 Task: Put "Image B" in On a-Race in Action Trailer
Action: Mouse pressed left at (331, 387)
Screenshot: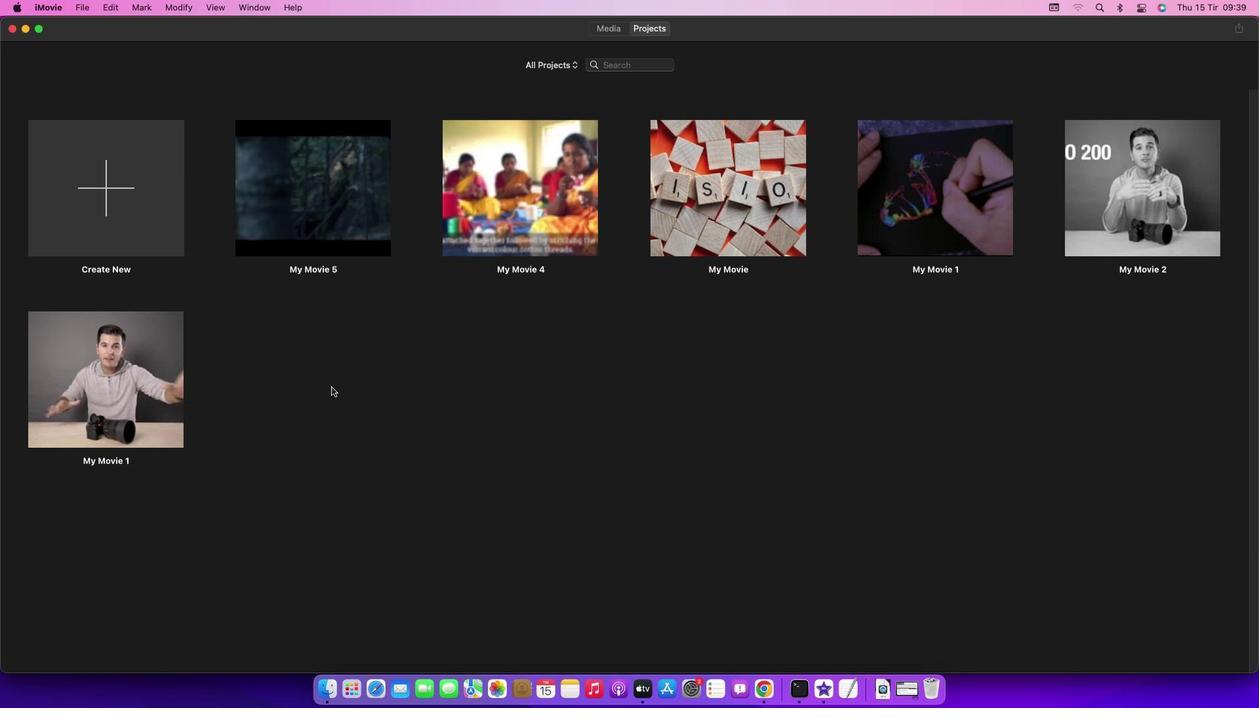 
Action: Mouse moved to (81, 5)
Screenshot: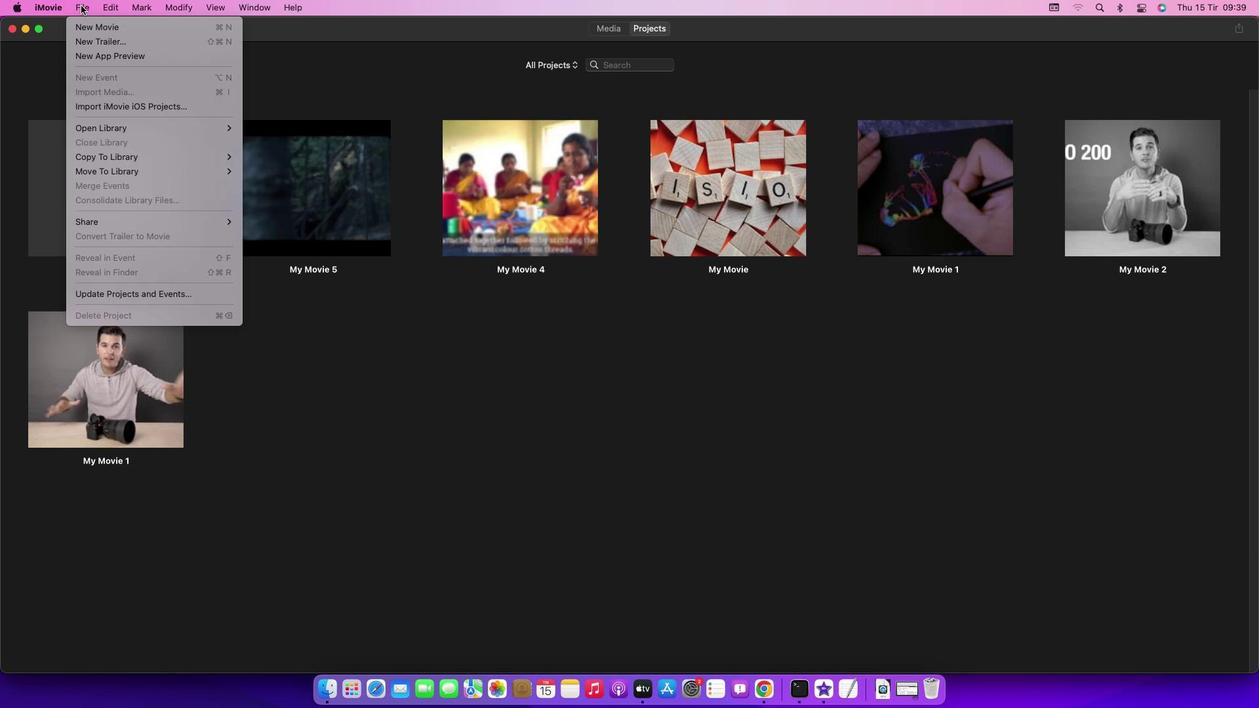 
Action: Mouse pressed left at (81, 5)
Screenshot: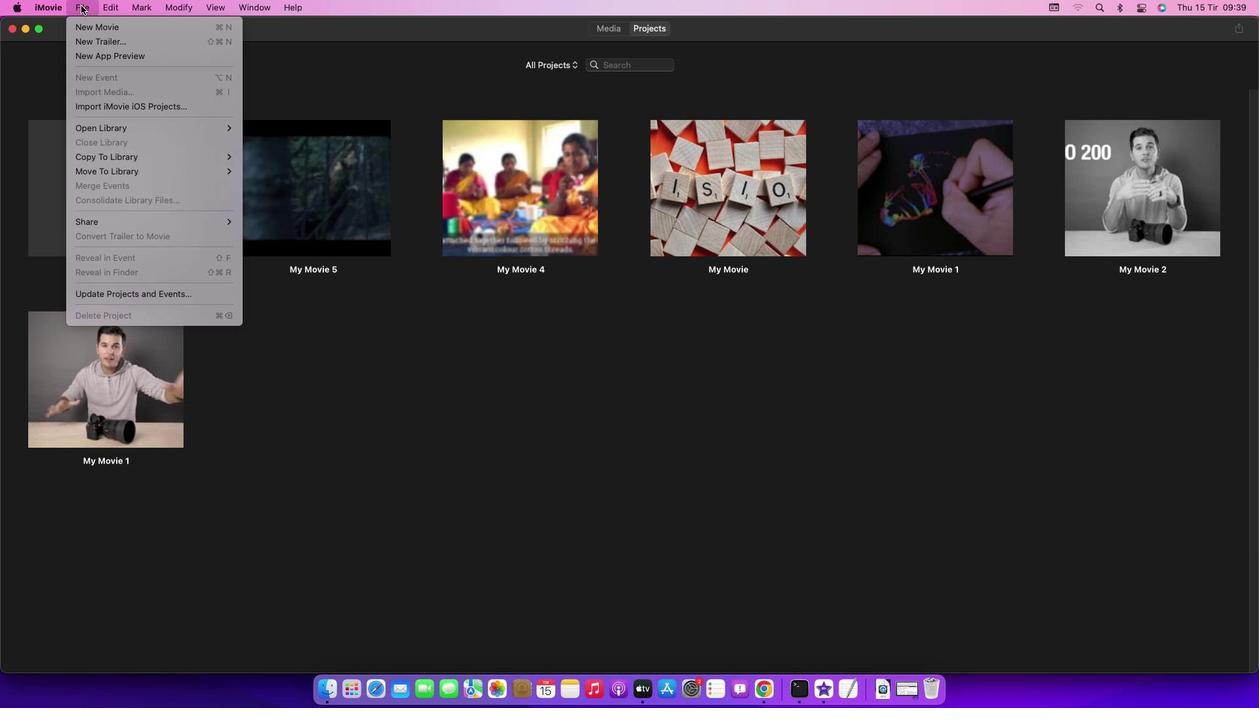 
Action: Mouse moved to (96, 45)
Screenshot: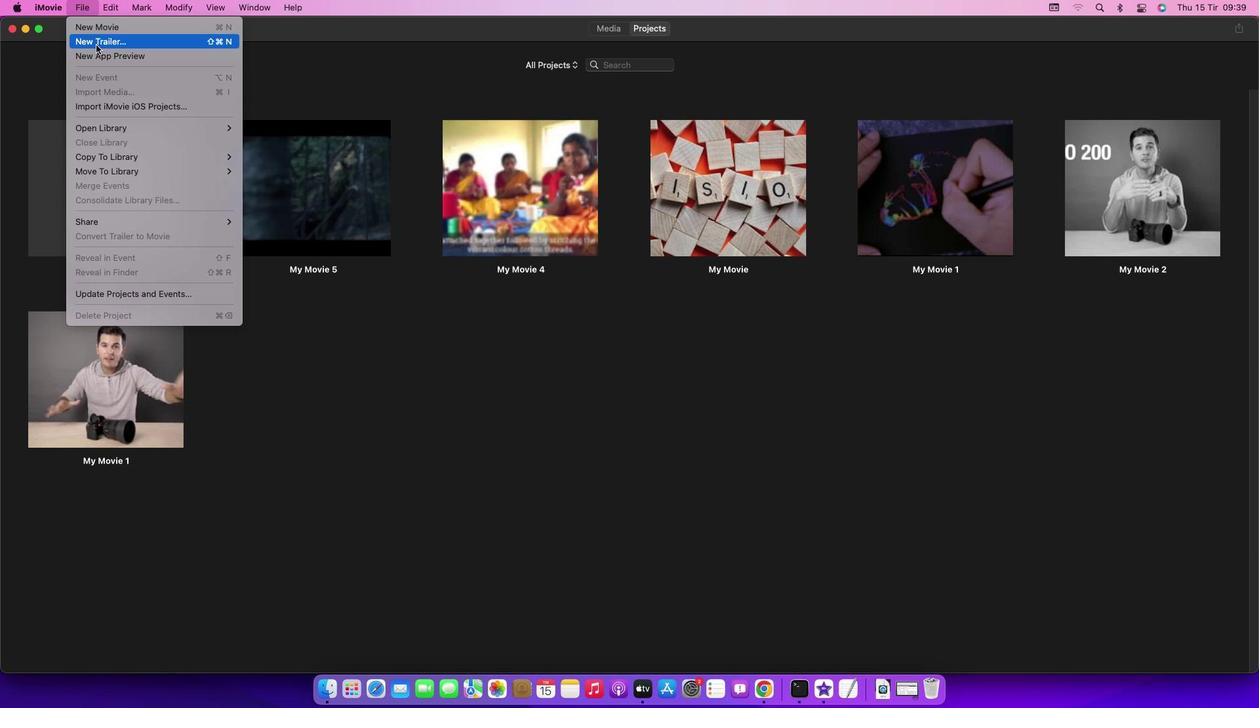 
Action: Mouse pressed left at (96, 45)
Screenshot: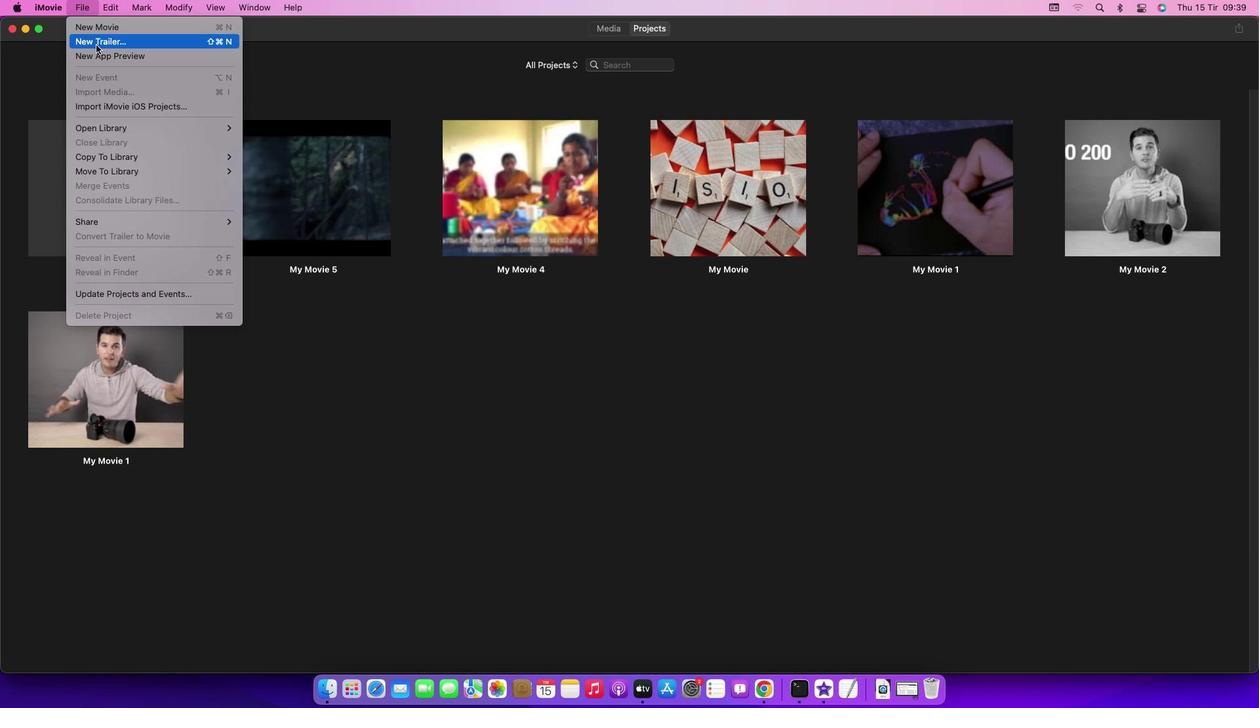 
Action: Mouse moved to (758, 373)
Screenshot: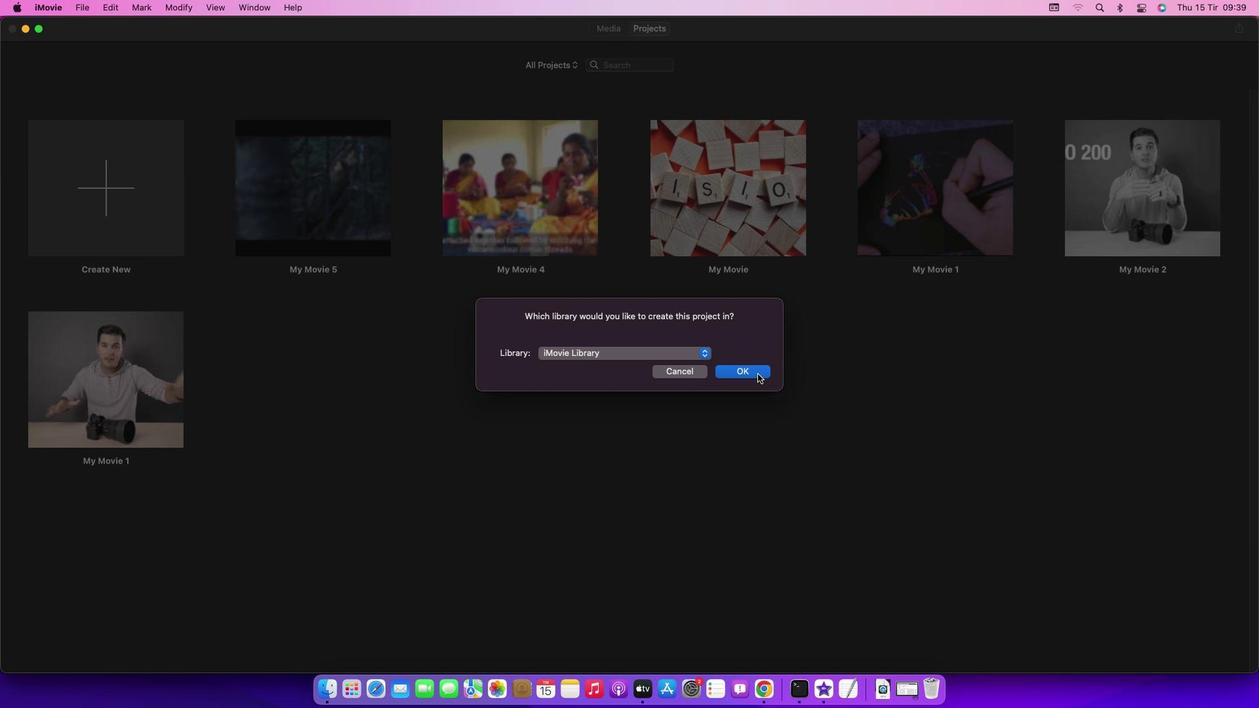 
Action: Mouse pressed left at (758, 373)
Screenshot: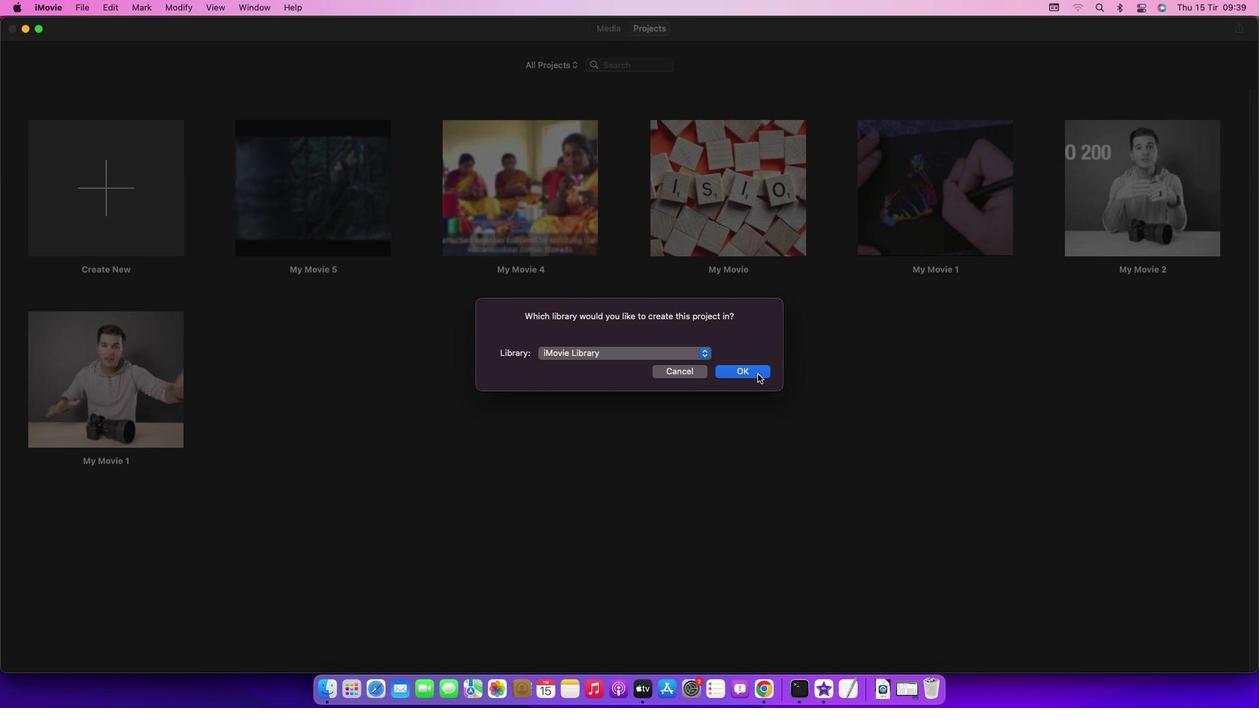 
Action: Mouse moved to (426, 279)
Screenshot: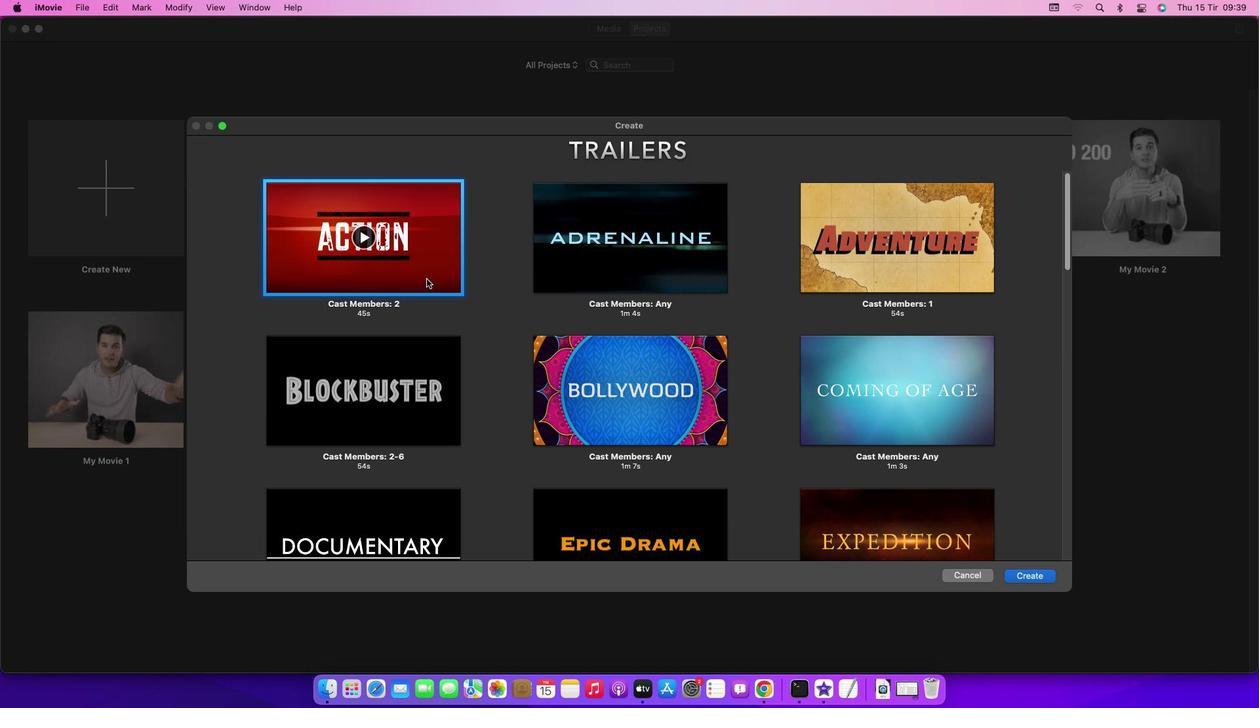 
Action: Mouse pressed left at (426, 279)
Screenshot: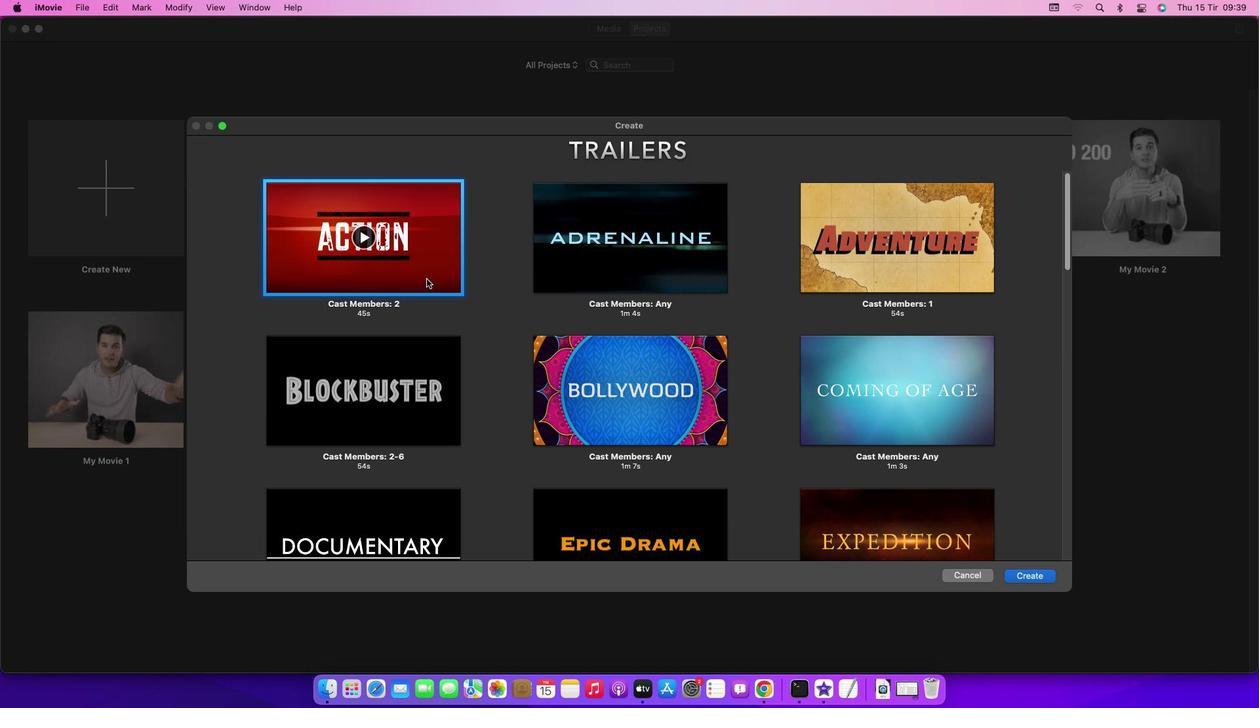 
Action: Mouse moved to (1036, 581)
Screenshot: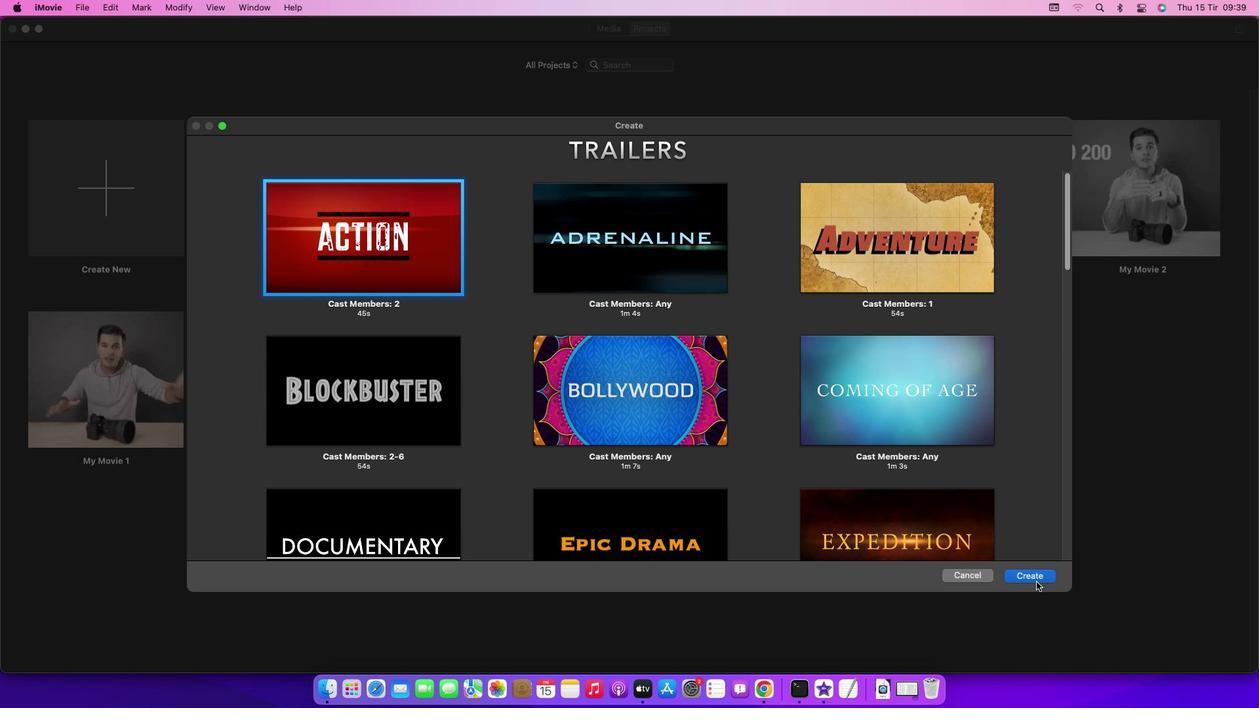 
Action: Mouse pressed left at (1036, 581)
Screenshot: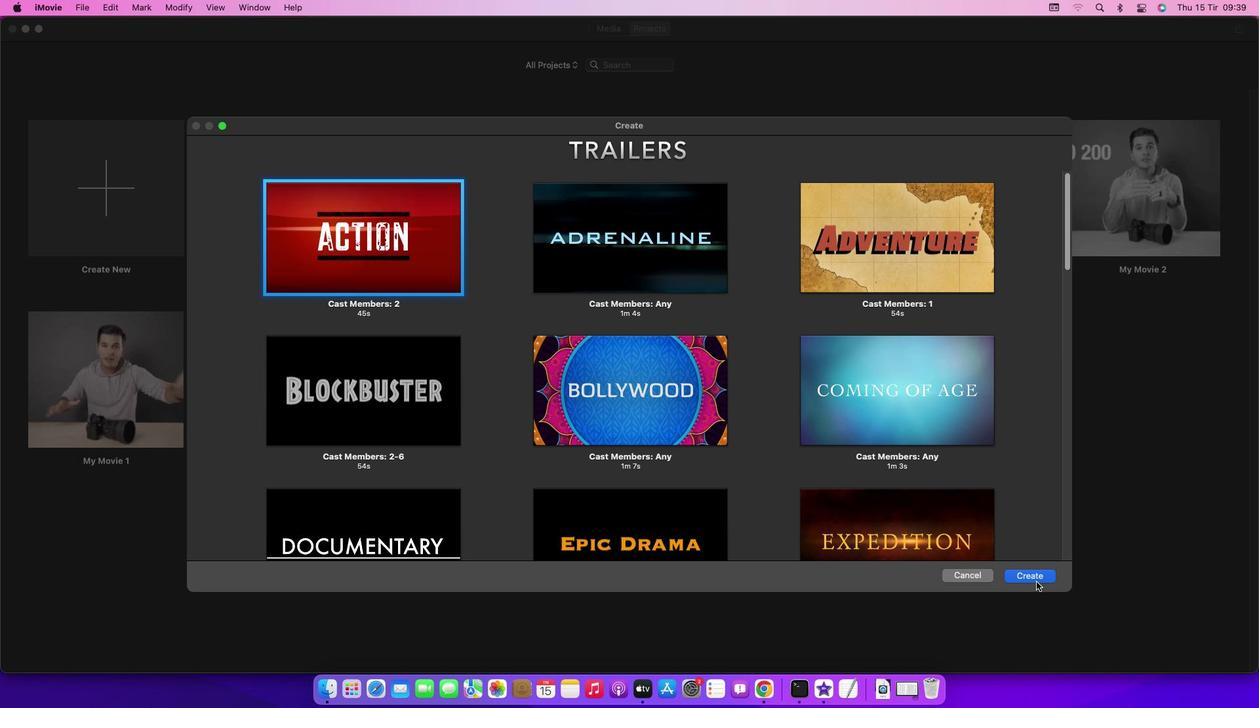 
Action: Mouse moved to (734, 373)
Screenshot: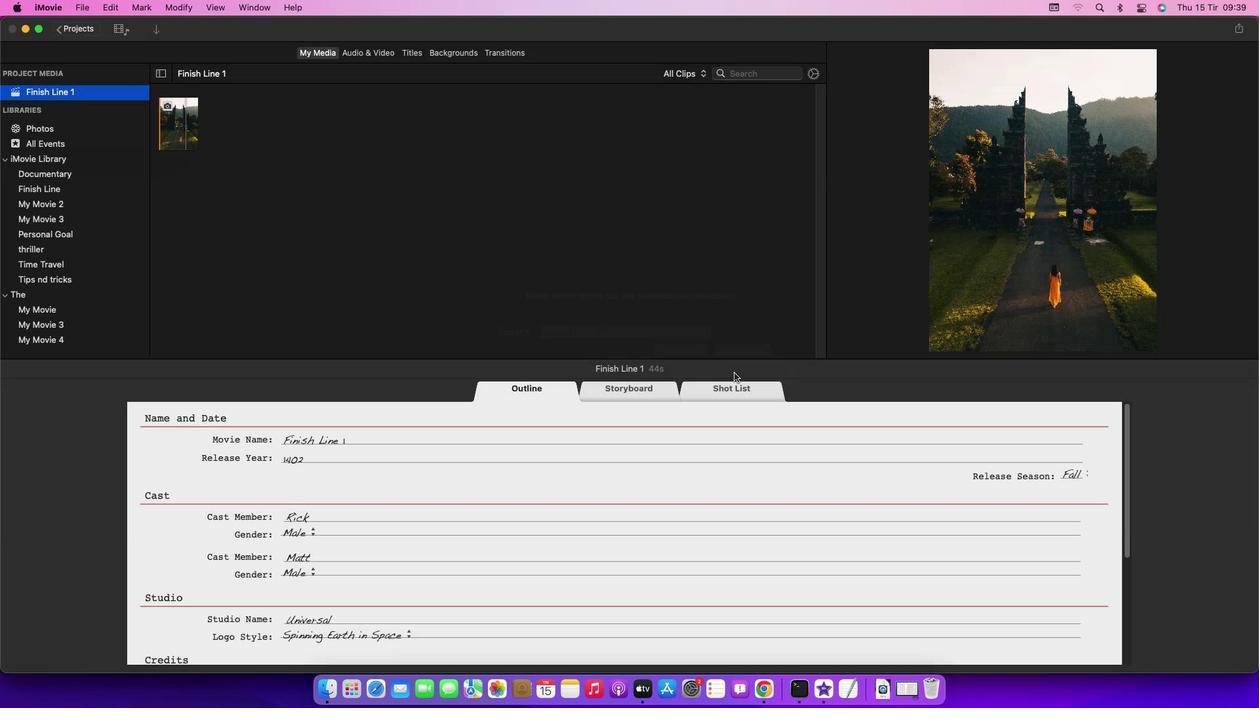 
Action: Mouse pressed left at (734, 373)
Screenshot: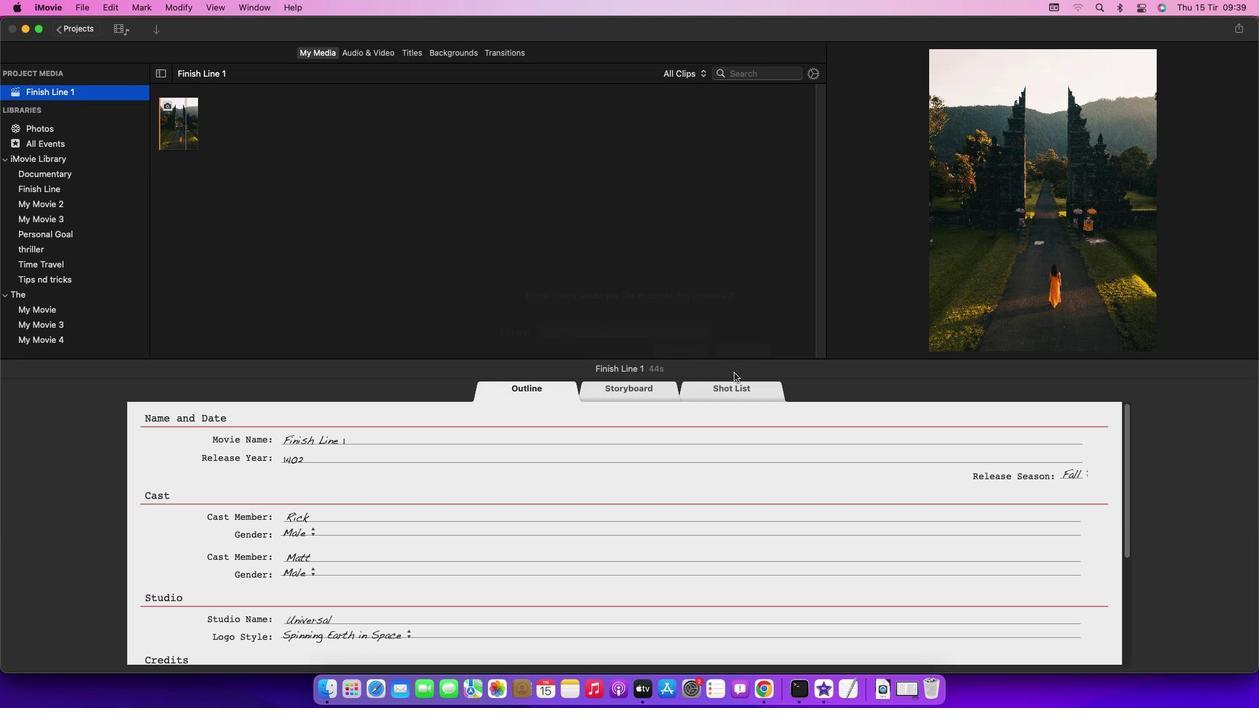 
Action: Mouse moved to (634, 389)
Screenshot: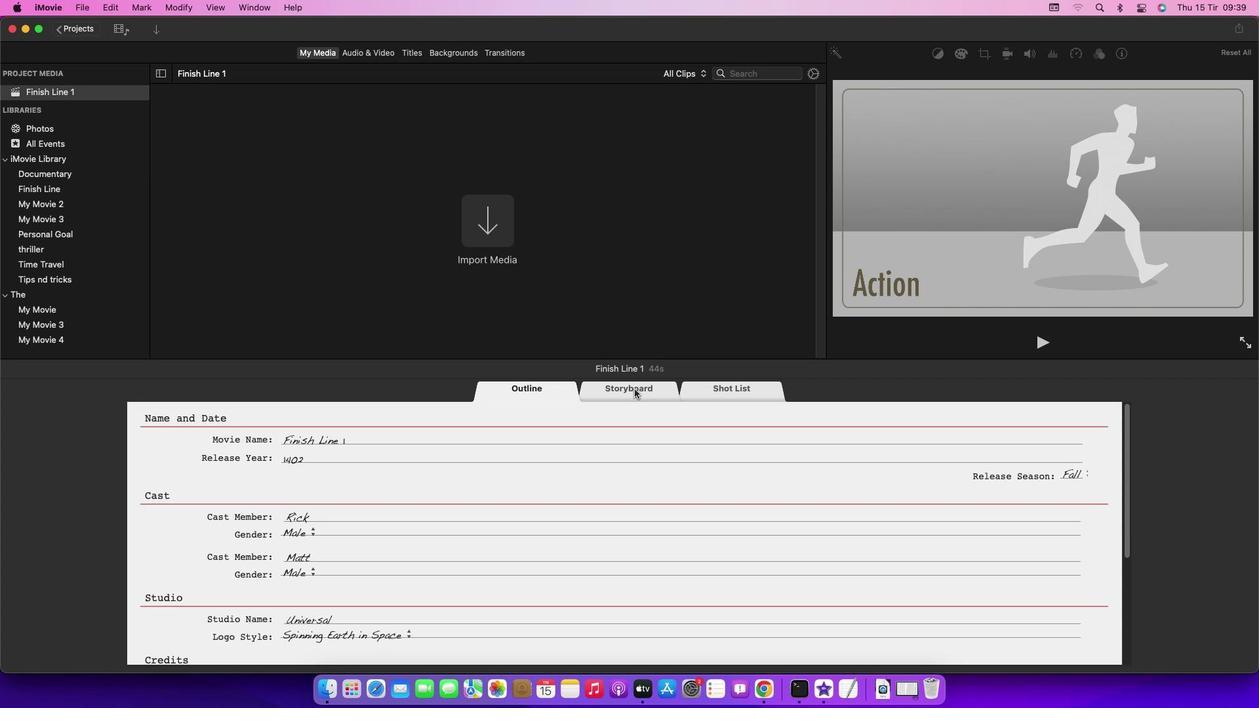 
Action: Mouse pressed left at (634, 389)
Screenshot: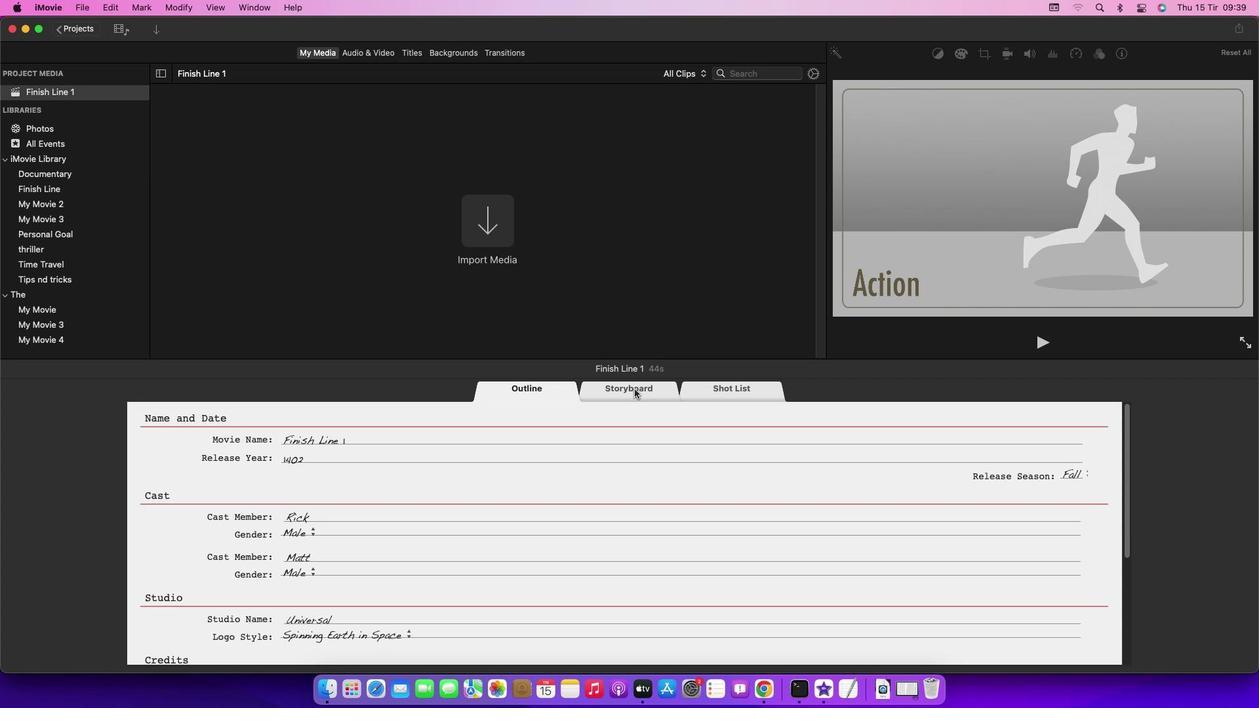 
Action: Mouse moved to (473, 509)
Screenshot: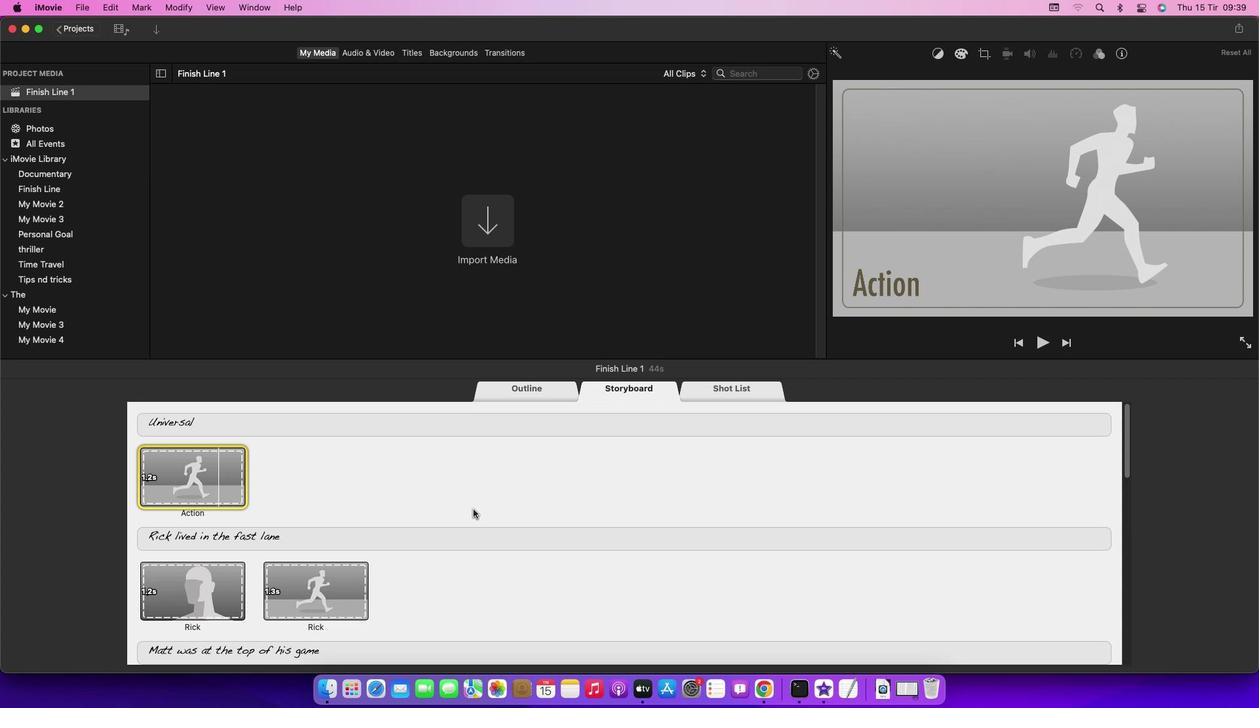 
Action: Mouse scrolled (473, 509) with delta (0, 0)
Screenshot: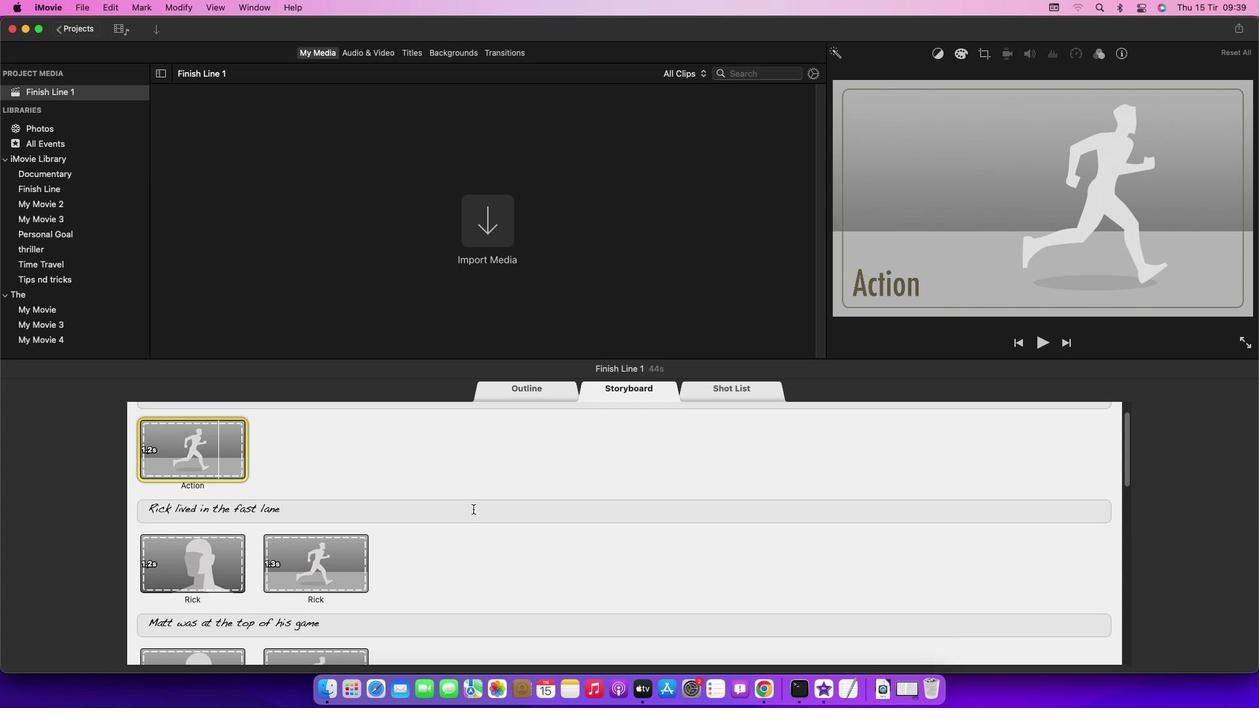 
Action: Mouse scrolled (473, 509) with delta (0, 0)
Screenshot: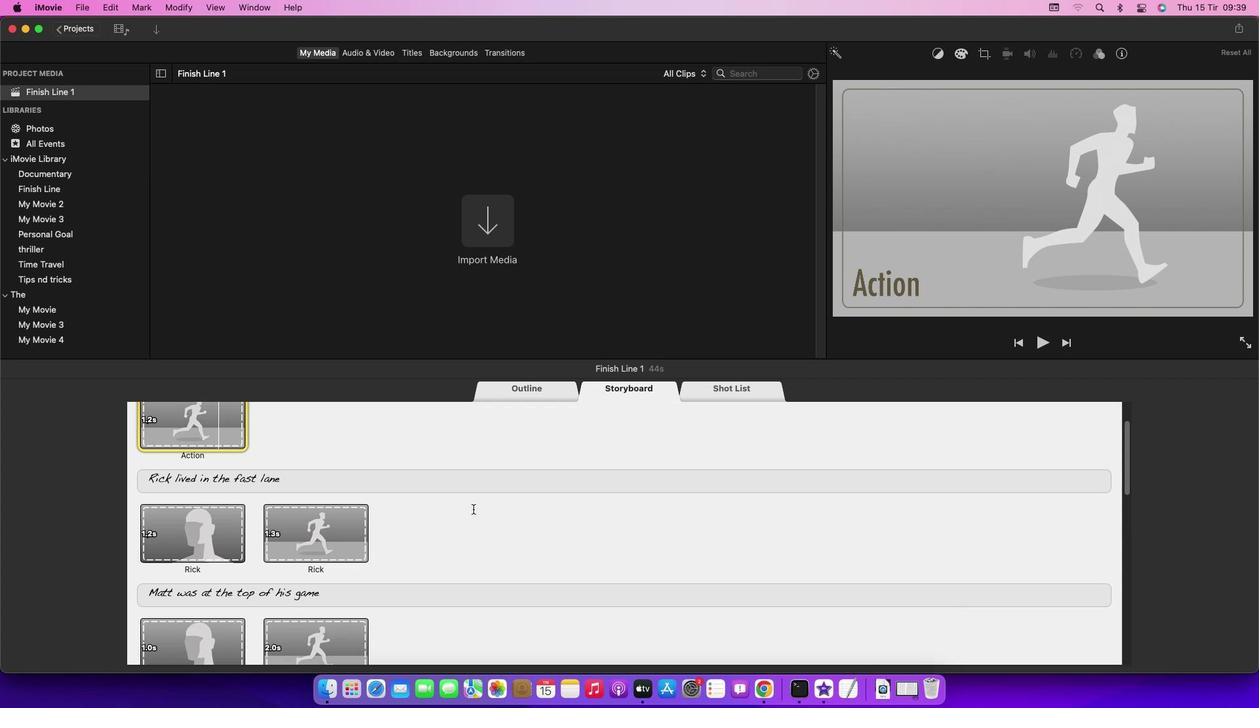 
Action: Mouse scrolled (473, 509) with delta (0, -1)
Screenshot: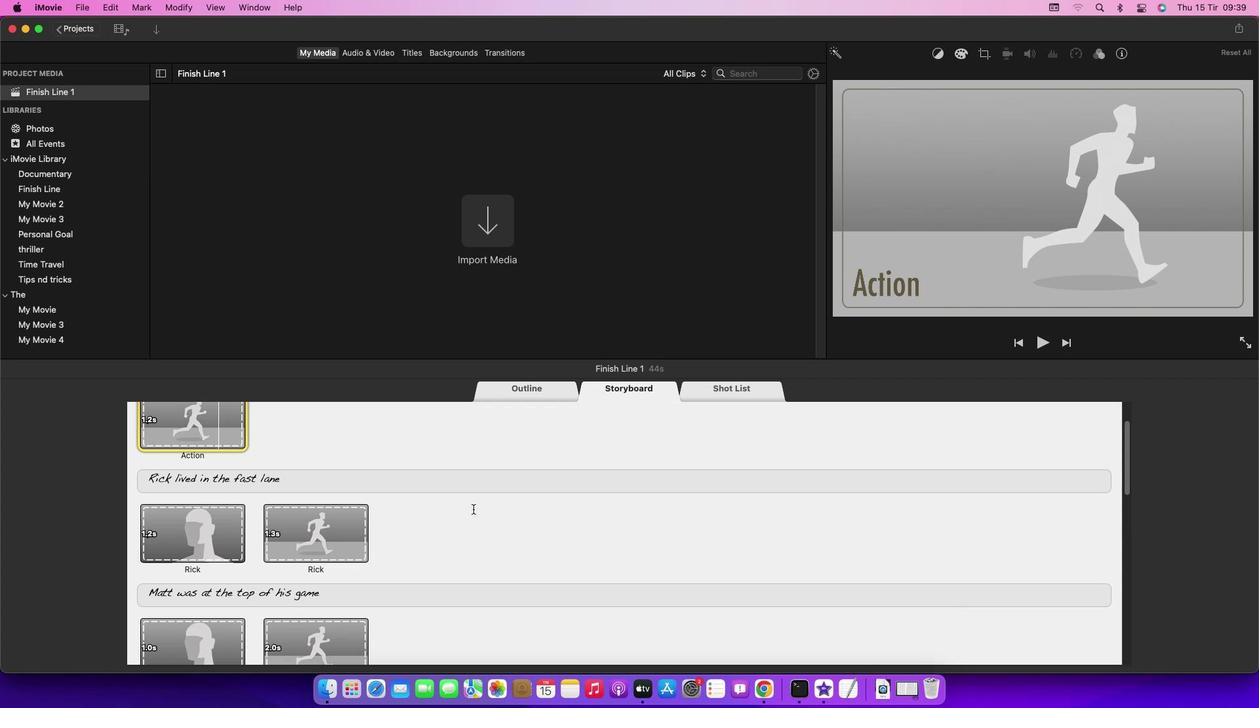 
Action: Mouse scrolled (473, 509) with delta (0, -2)
Screenshot: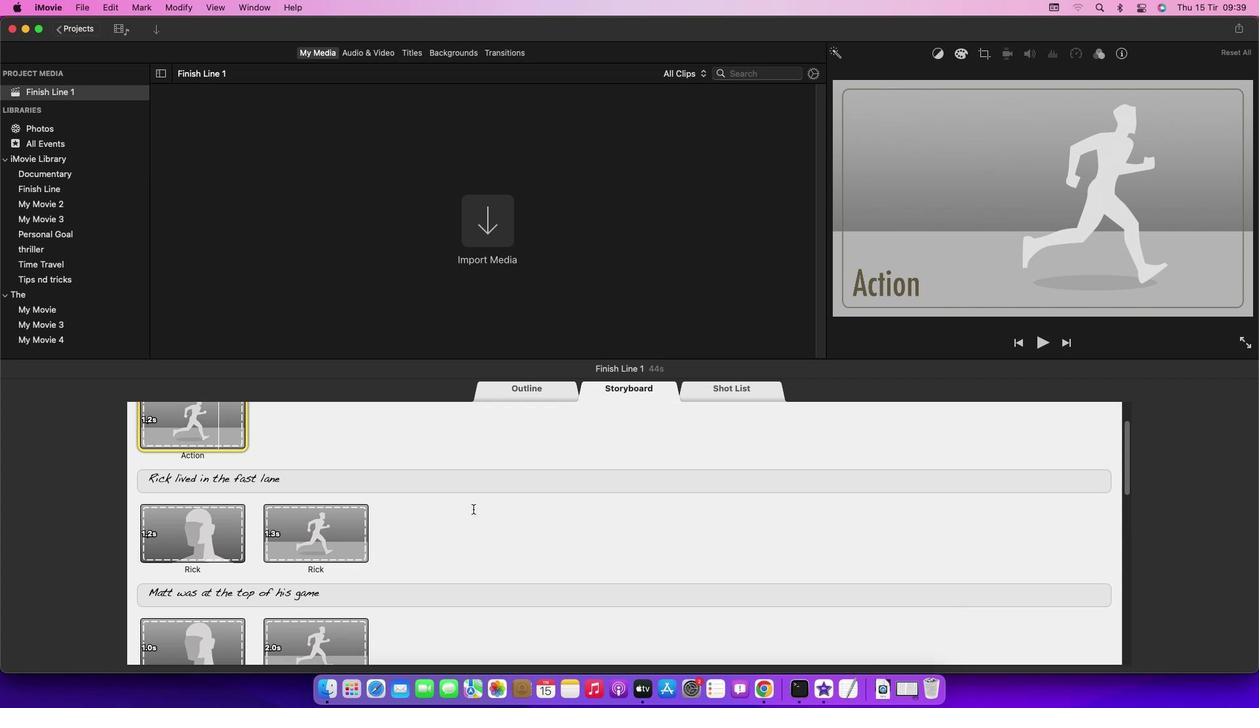 
Action: Mouse scrolled (473, 509) with delta (0, 0)
Screenshot: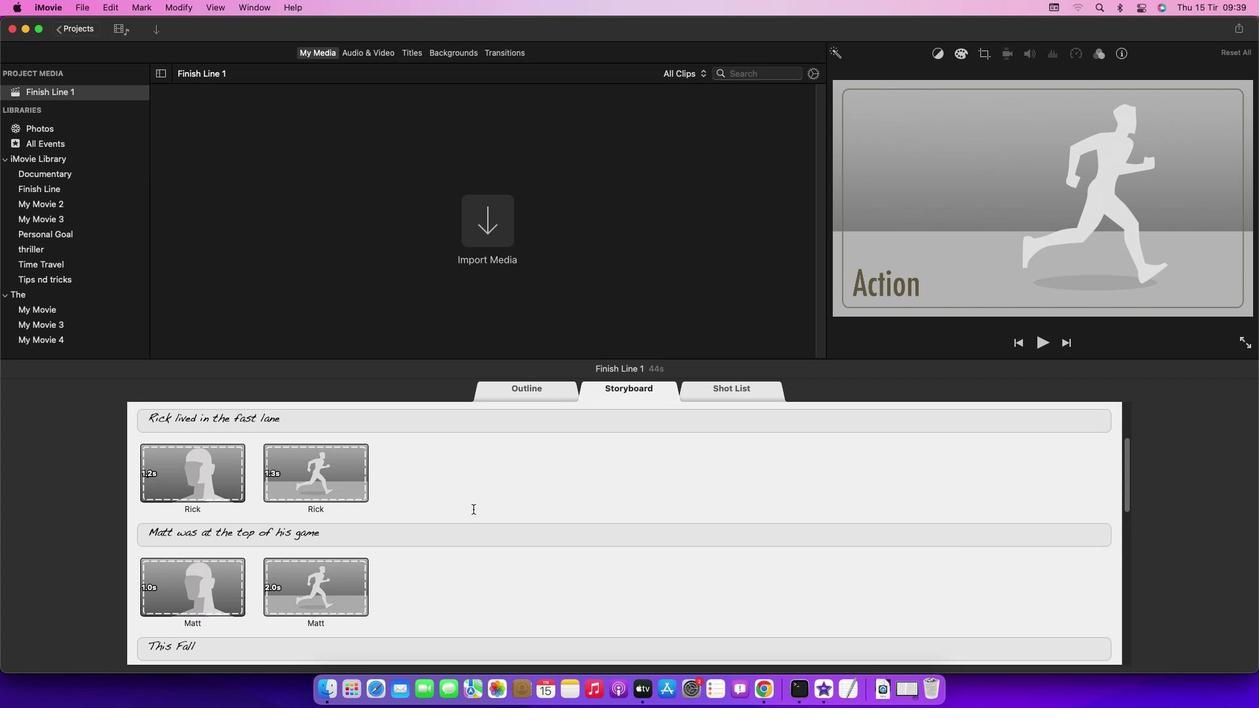 
Action: Mouse scrolled (473, 509) with delta (0, 0)
Screenshot: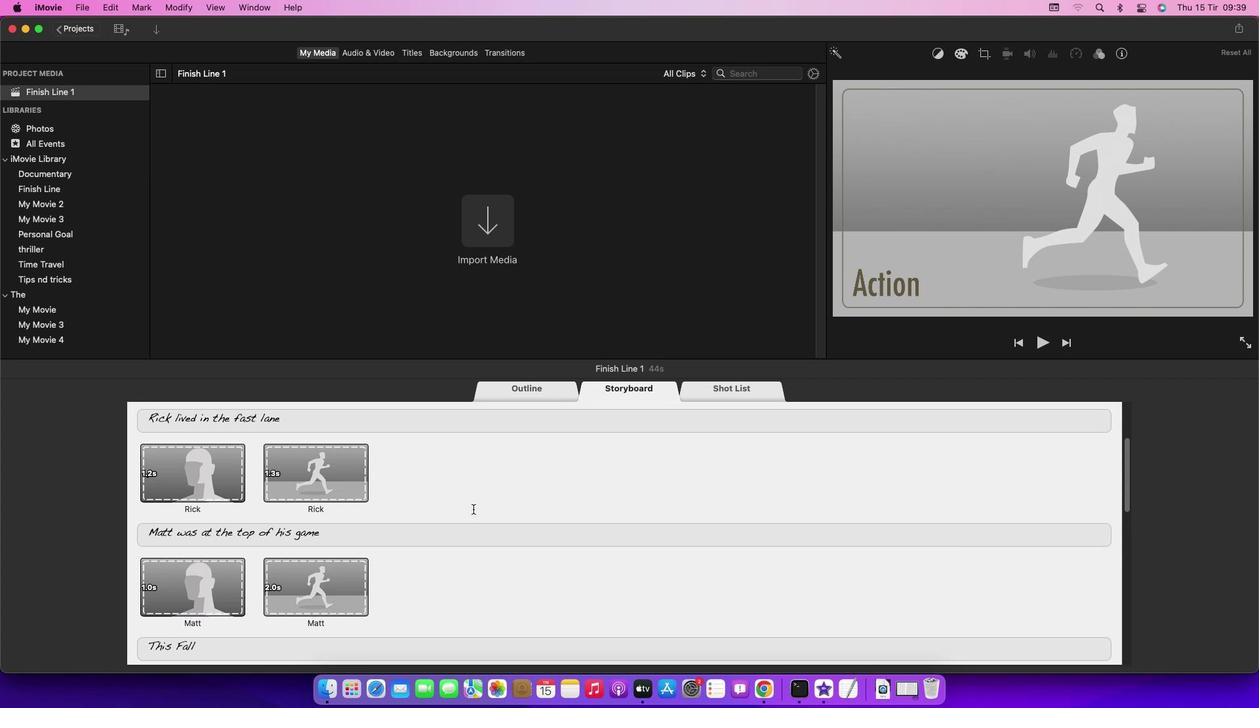 
Action: Mouse scrolled (473, 509) with delta (0, -1)
Screenshot: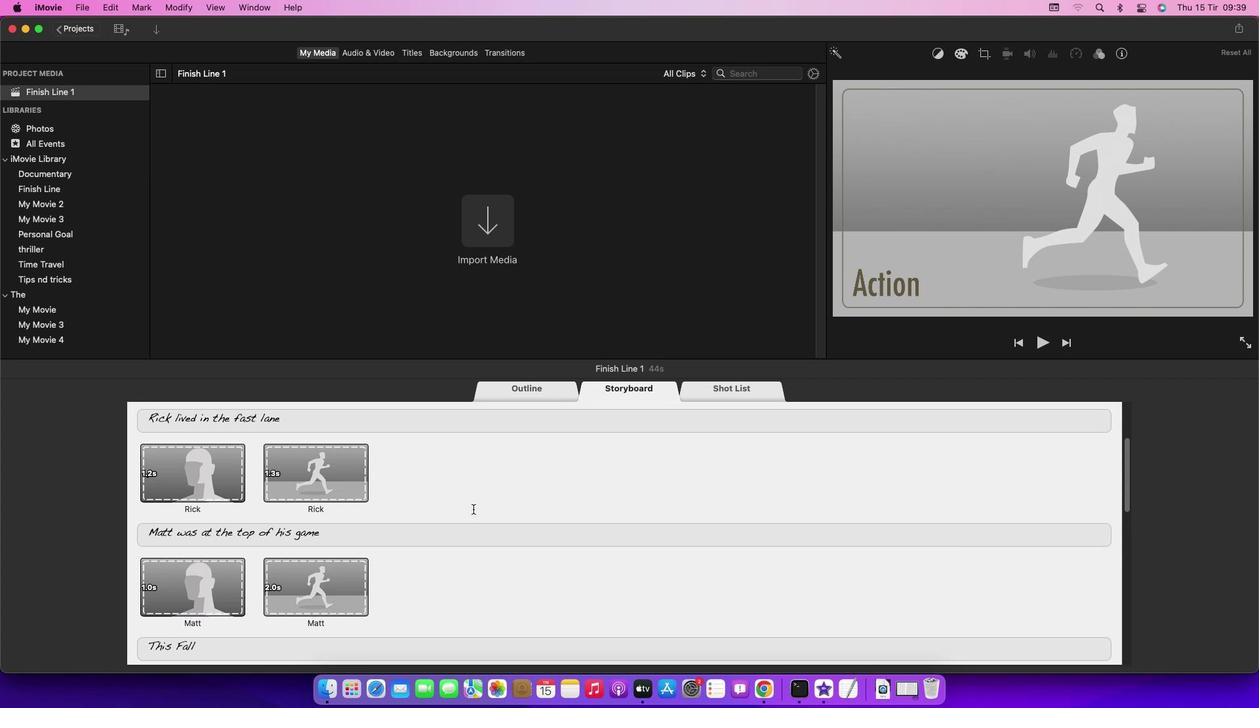 
Action: Mouse scrolled (473, 509) with delta (0, -2)
Screenshot: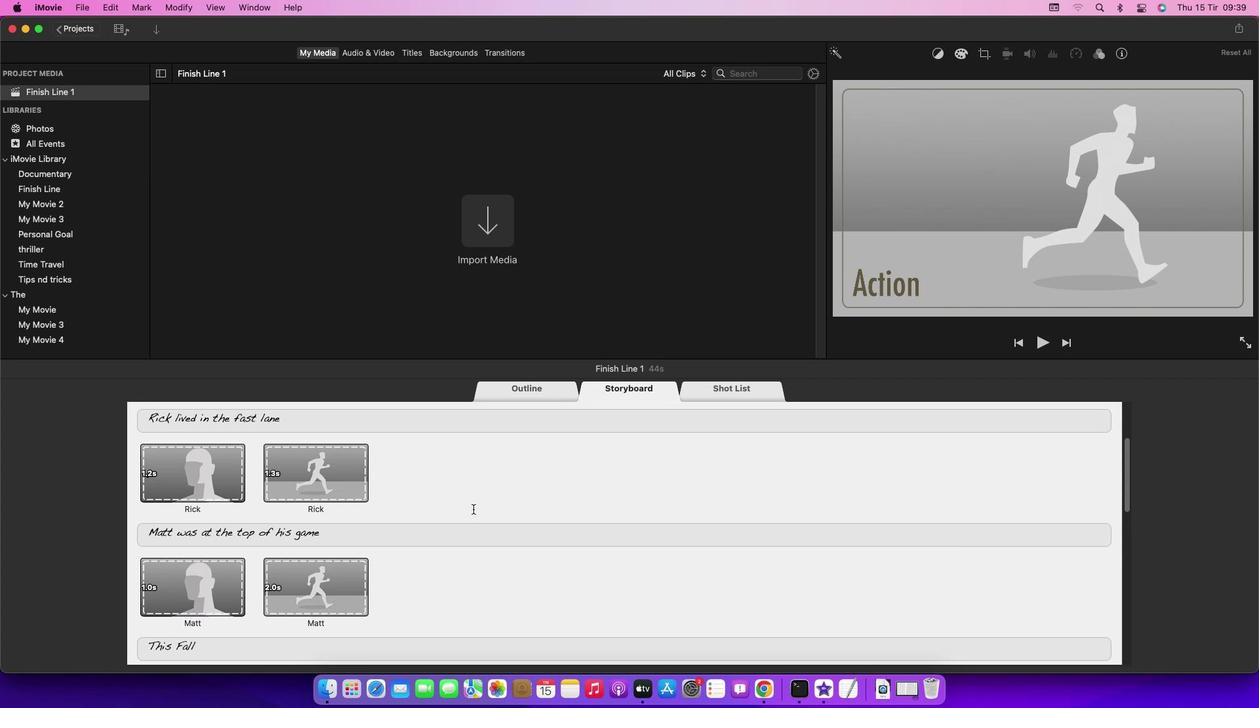 
Action: Mouse scrolled (473, 509) with delta (0, 0)
Screenshot: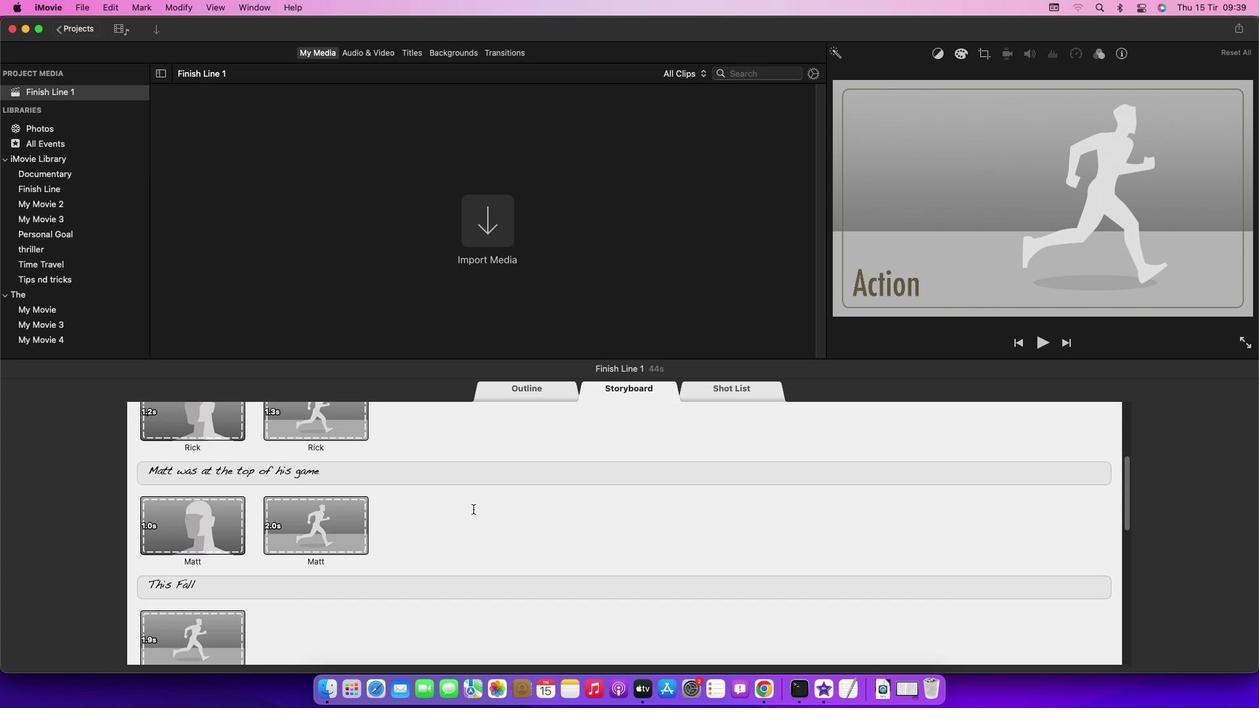 
Action: Mouse scrolled (473, 509) with delta (0, 0)
Screenshot: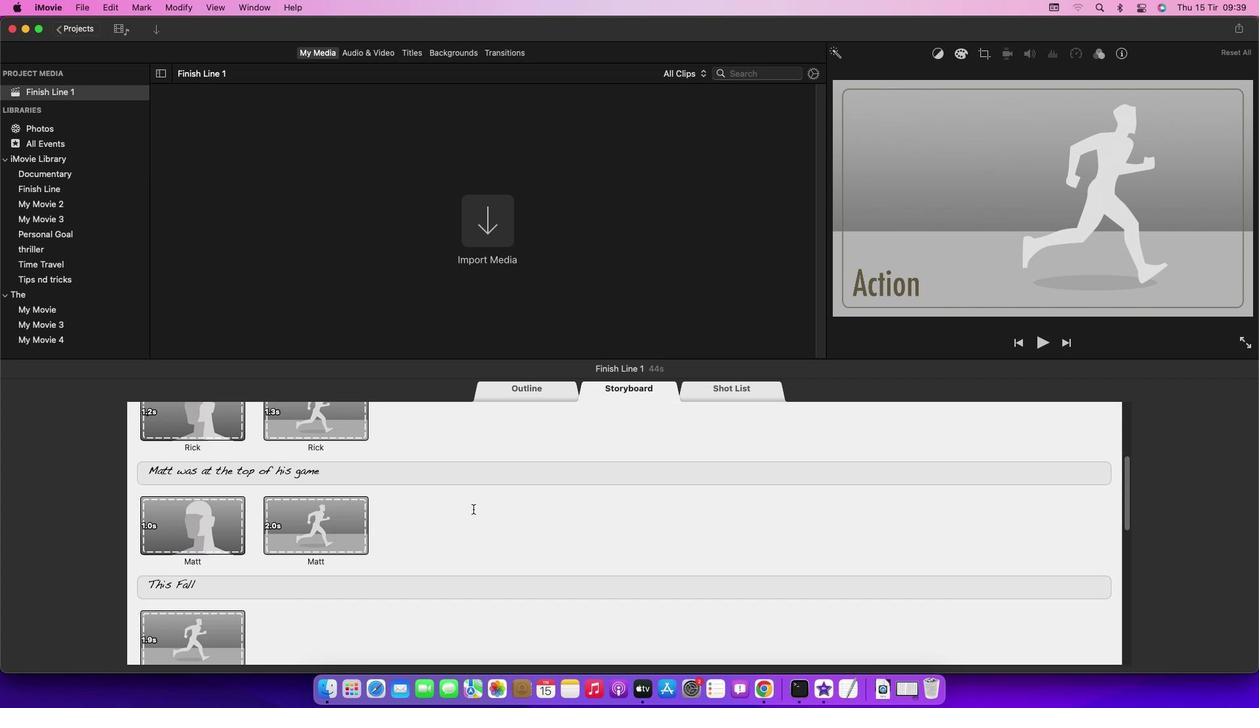
Action: Mouse scrolled (473, 509) with delta (0, -1)
Screenshot: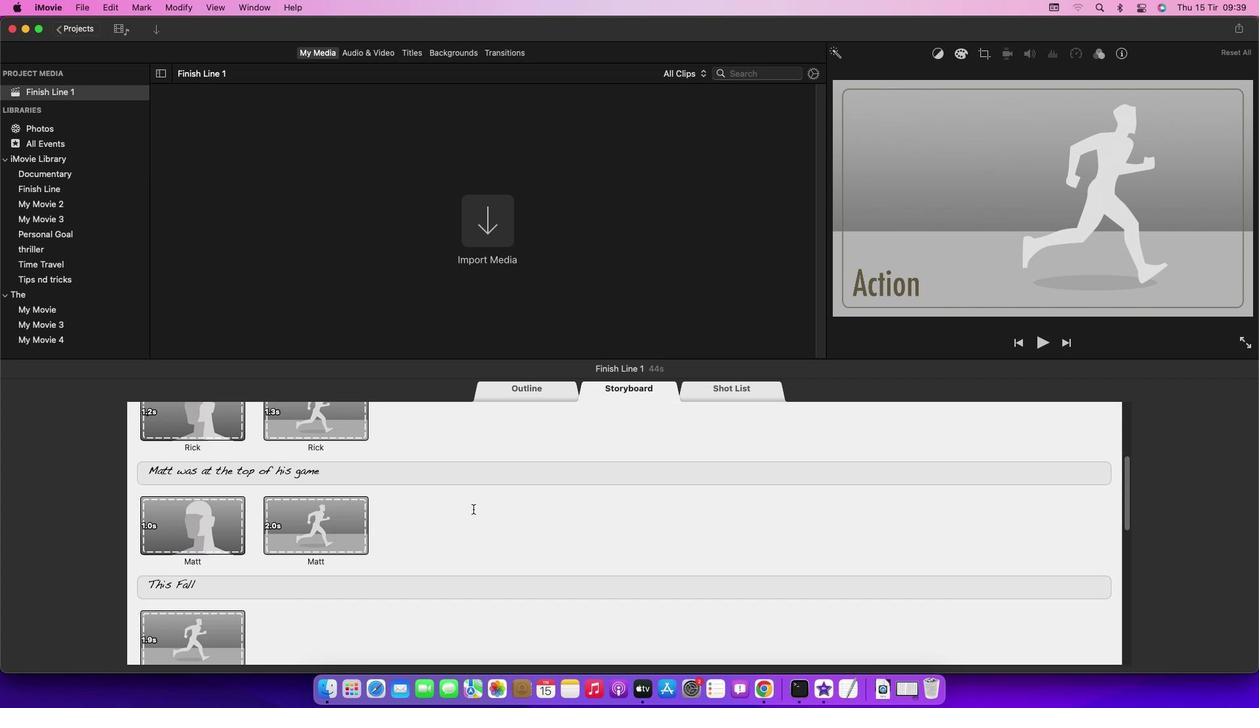 
Action: Mouse scrolled (473, 509) with delta (0, -3)
Screenshot: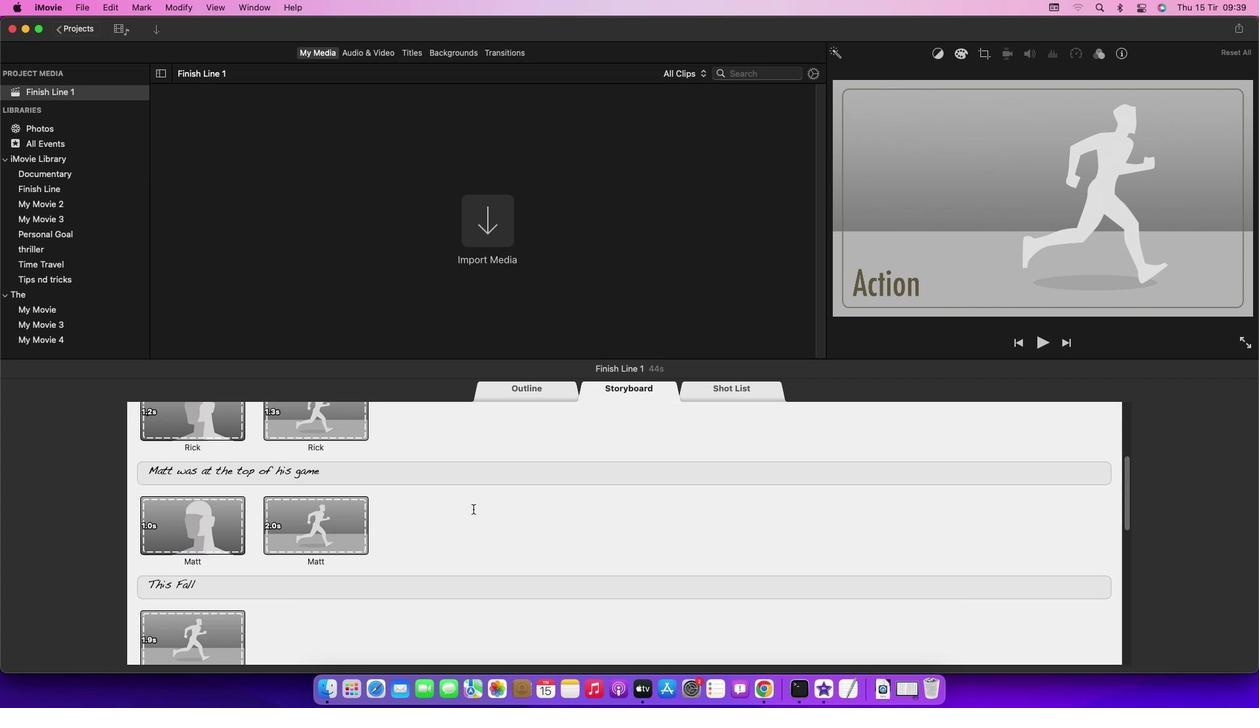 
Action: Mouse scrolled (473, 509) with delta (0, 0)
Screenshot: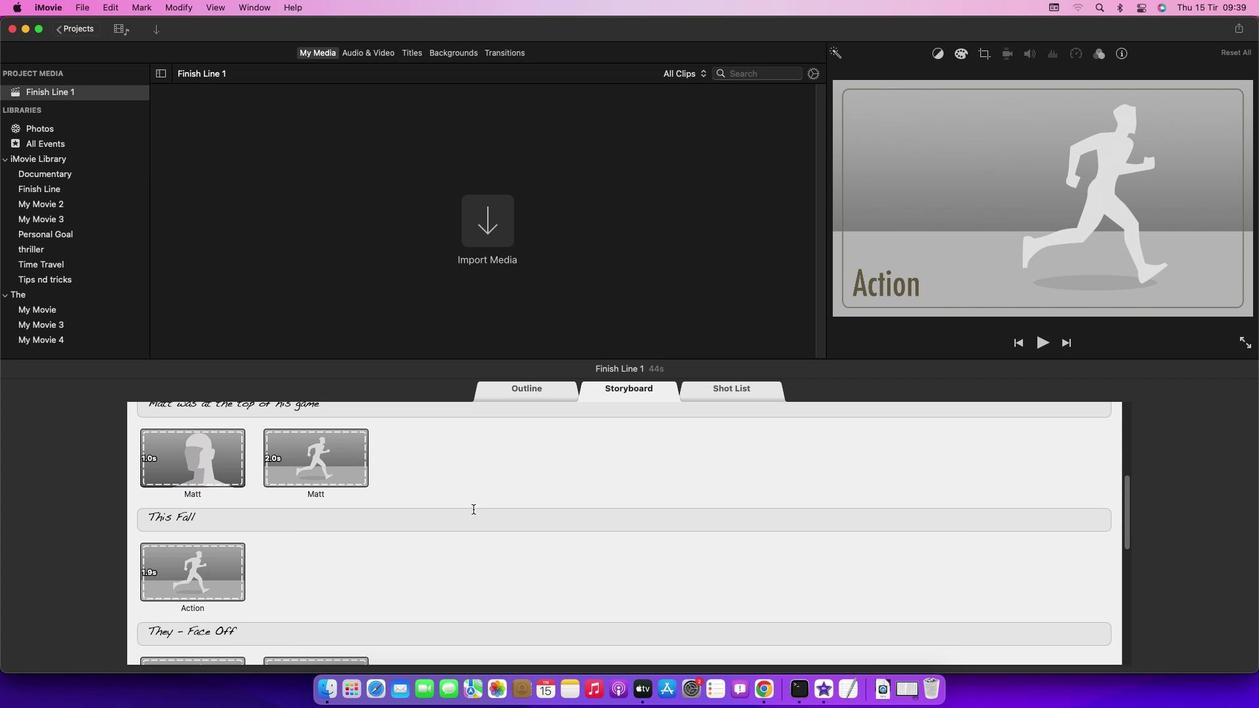 
Action: Mouse scrolled (473, 509) with delta (0, 0)
Screenshot: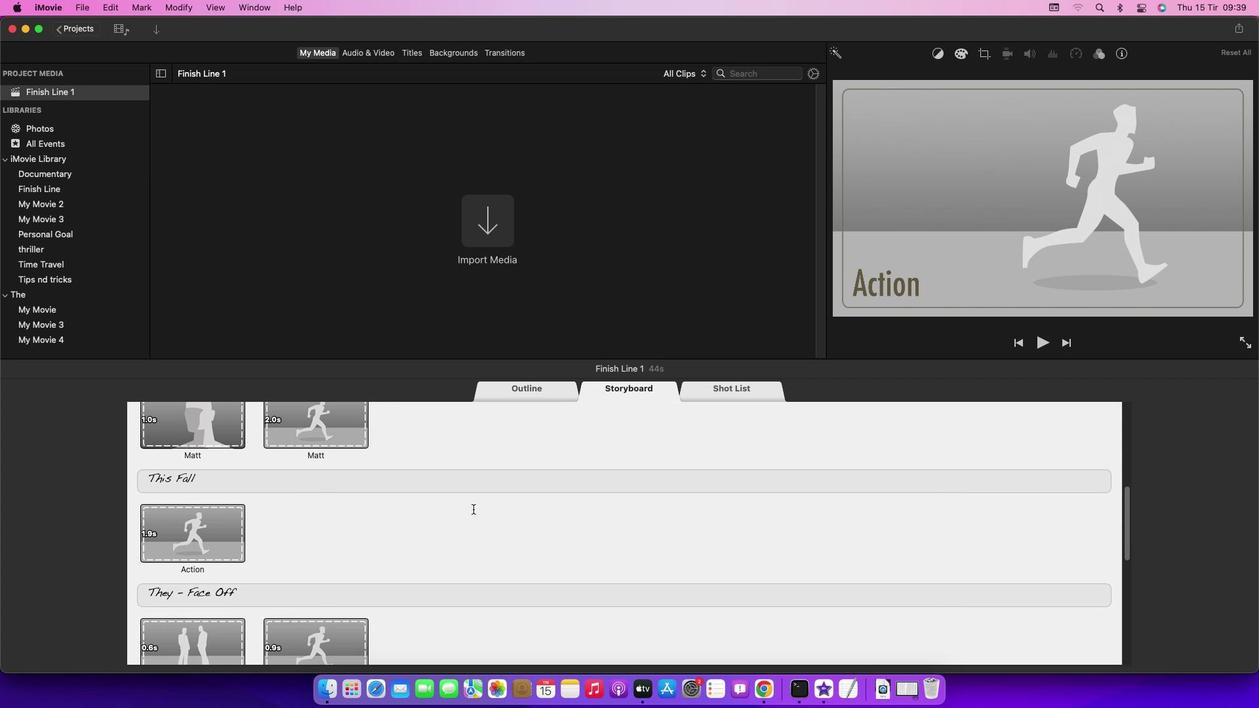 
Action: Mouse scrolled (473, 509) with delta (0, -1)
Screenshot: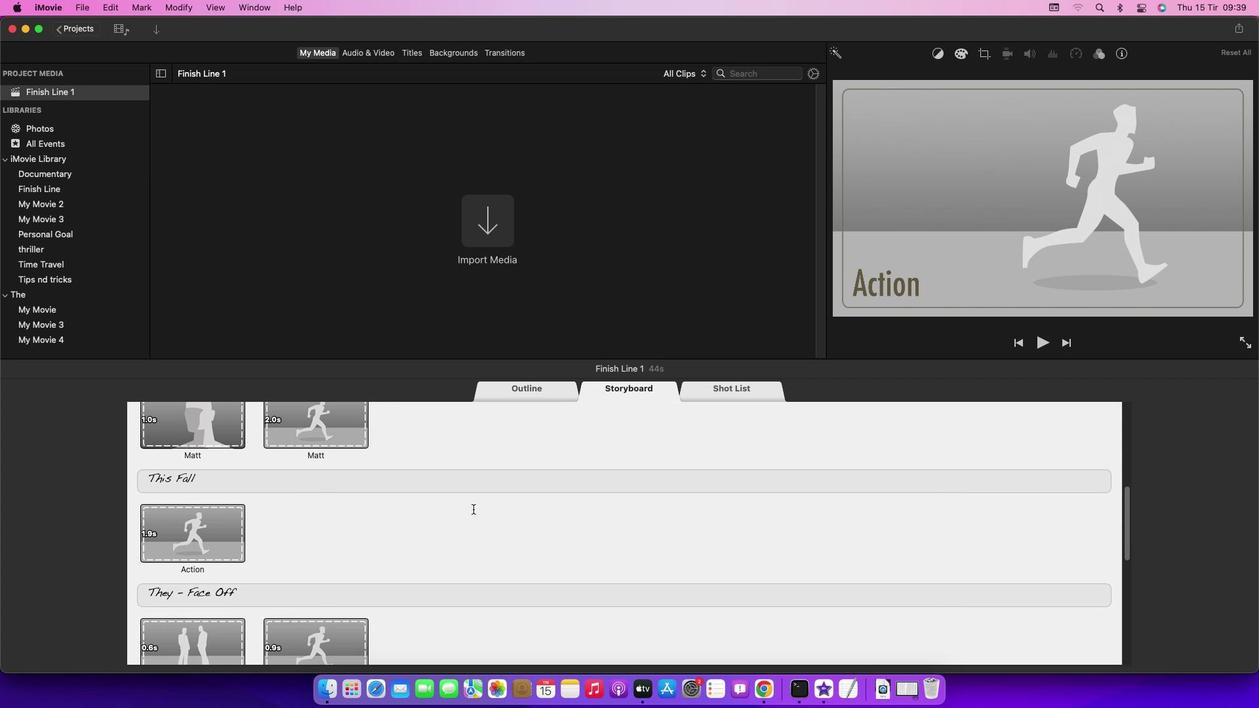 
Action: Mouse scrolled (473, 509) with delta (0, -3)
Screenshot: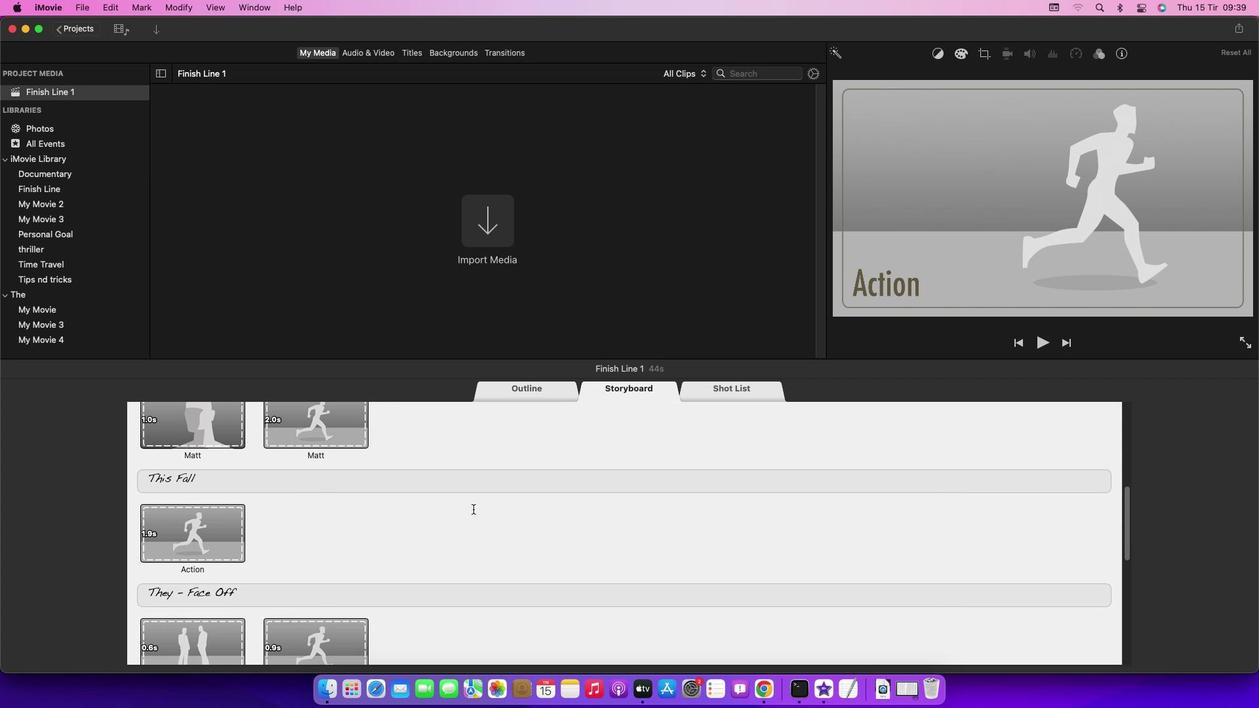 
Action: Mouse scrolled (473, 509) with delta (0, -3)
Screenshot: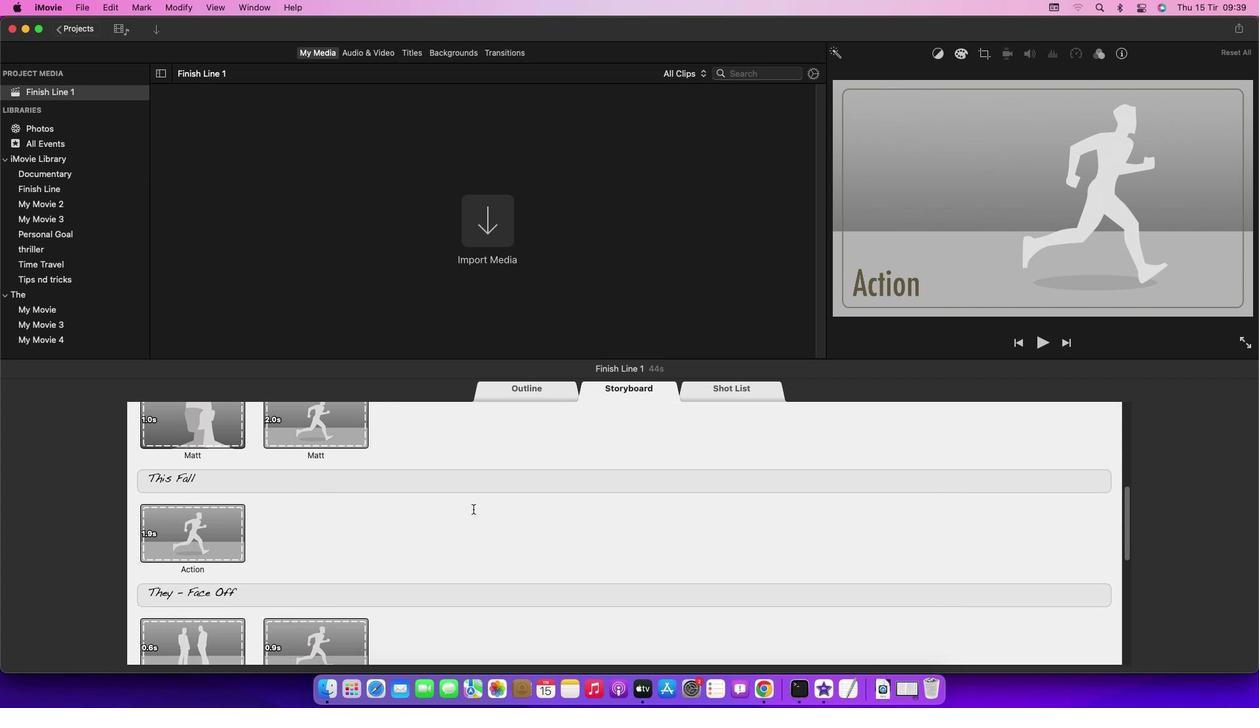 
Action: Mouse scrolled (473, 509) with delta (0, 0)
Screenshot: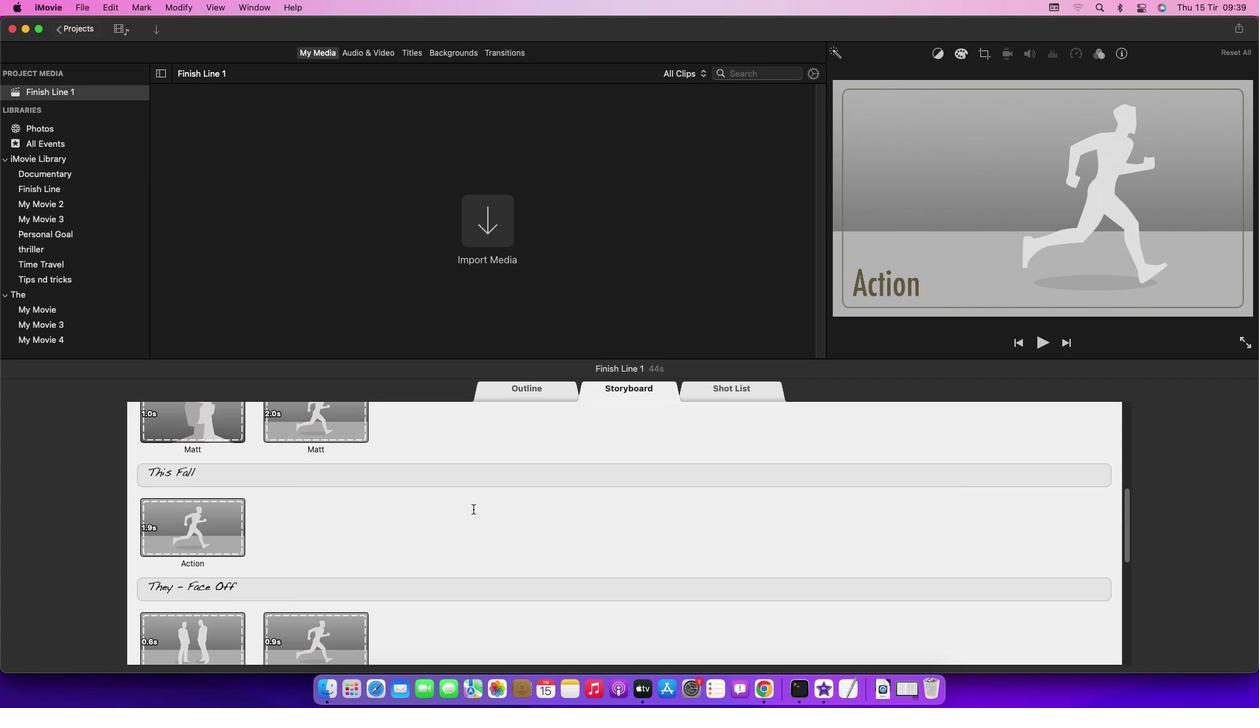 
Action: Mouse scrolled (473, 509) with delta (0, 0)
Screenshot: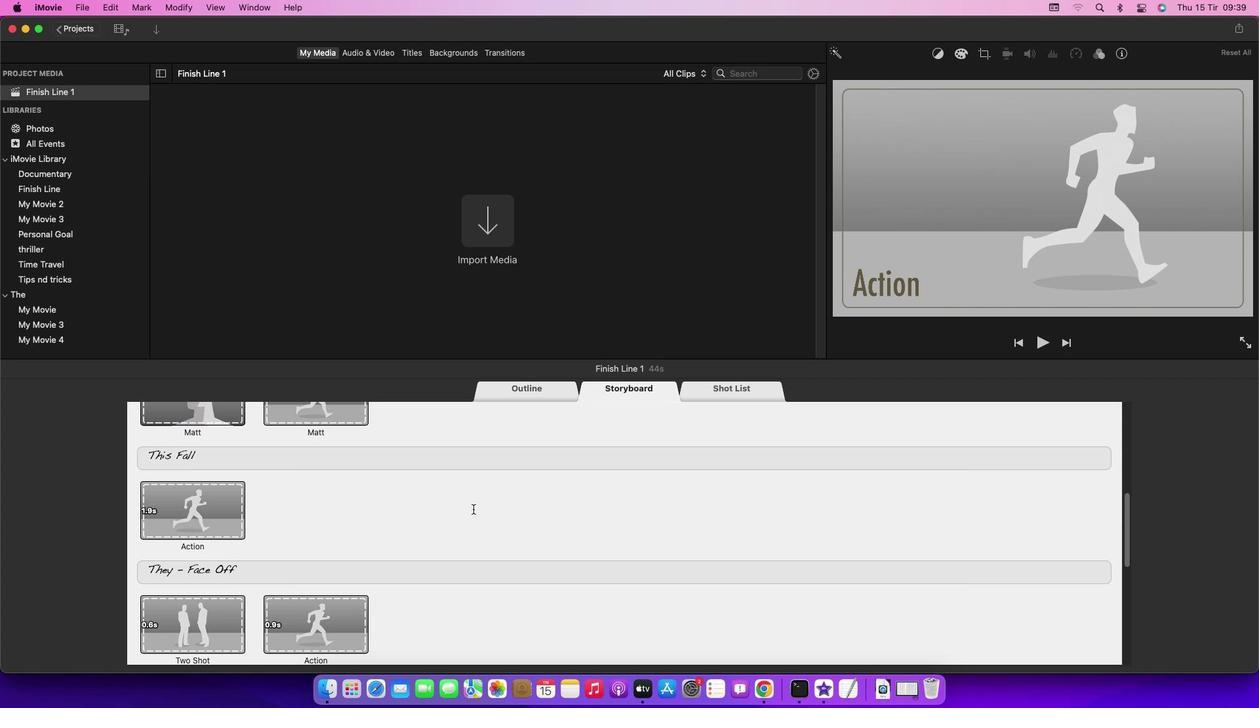 
Action: Mouse scrolled (473, 509) with delta (0, -1)
Screenshot: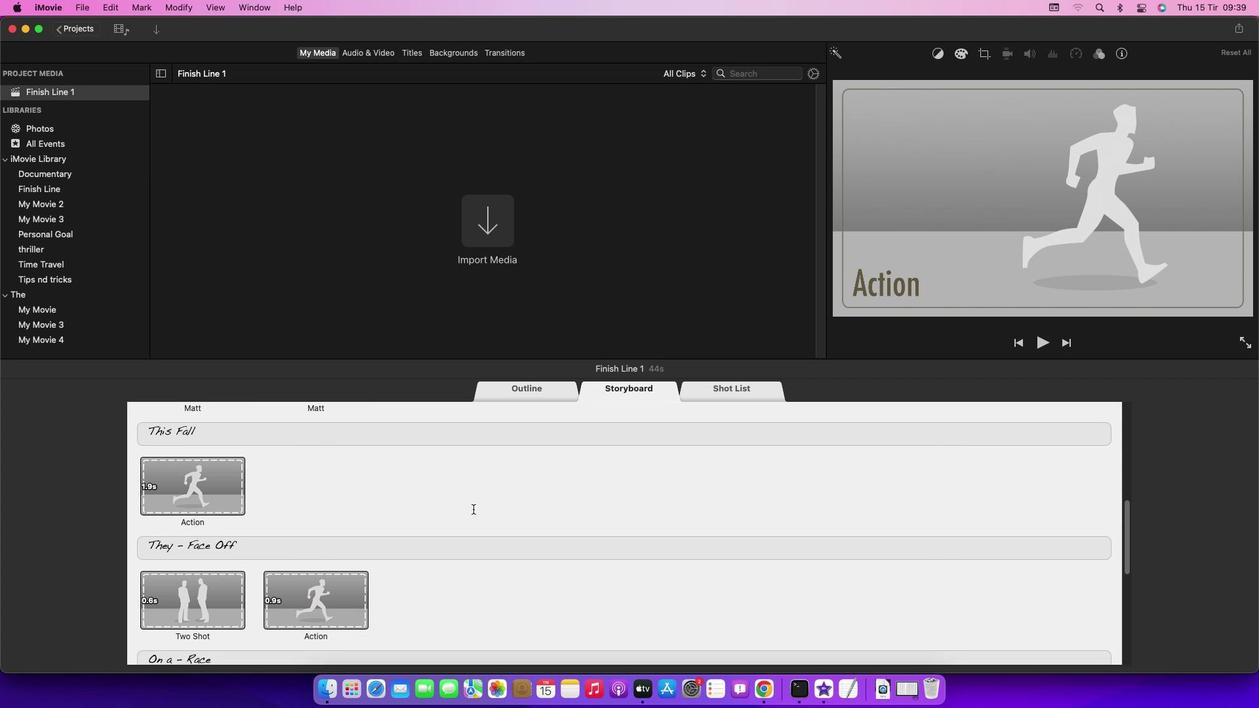 
Action: Mouse scrolled (473, 509) with delta (0, -1)
Screenshot: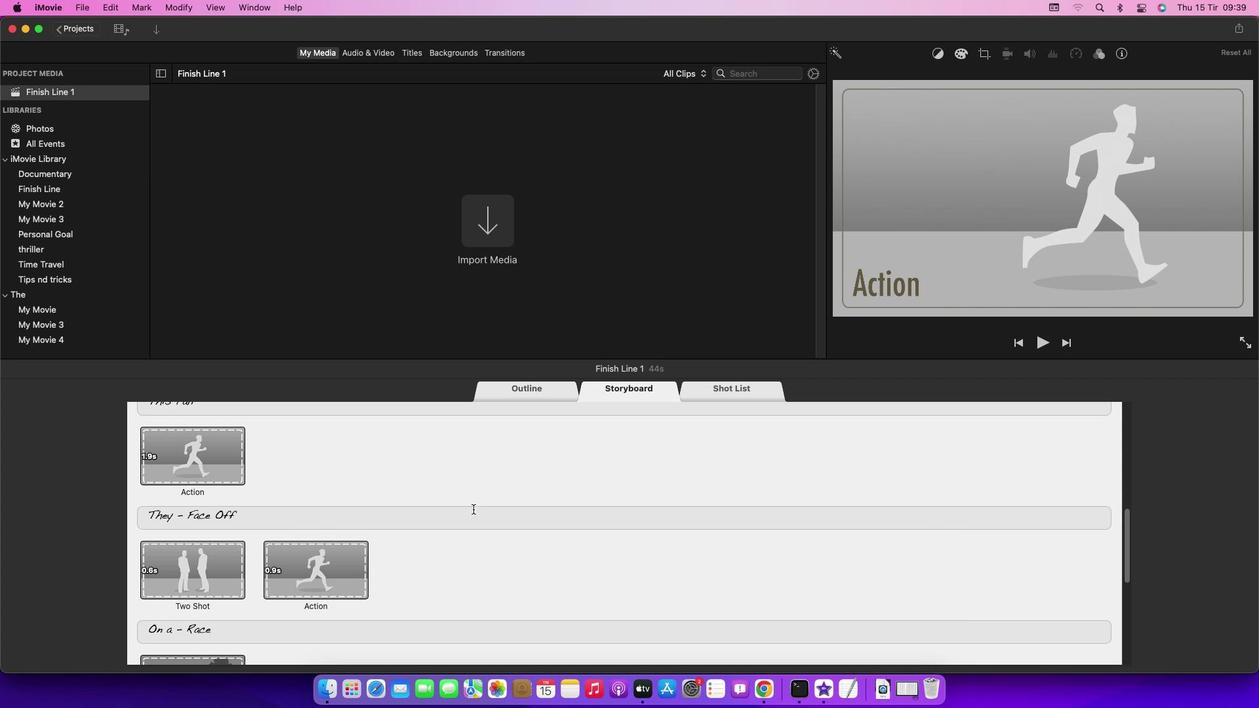 
Action: Mouse scrolled (473, 509) with delta (0, -2)
Screenshot: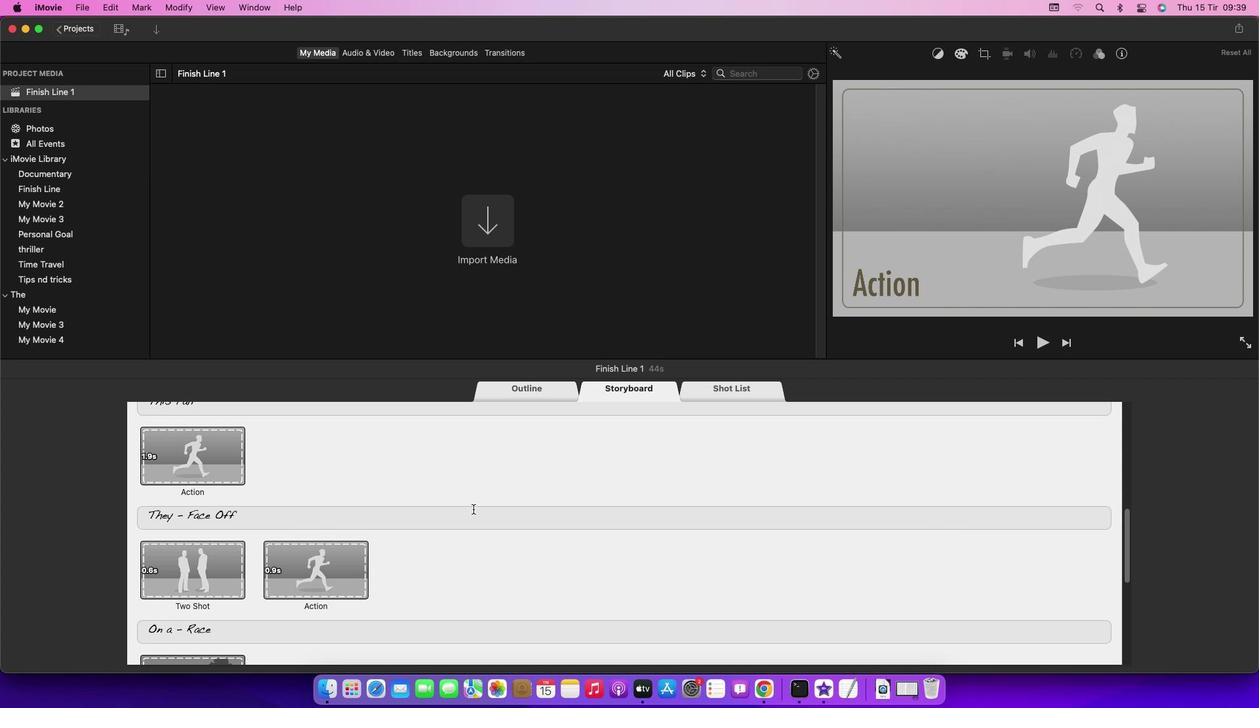 
Action: Mouse scrolled (473, 509) with delta (0, 0)
Screenshot: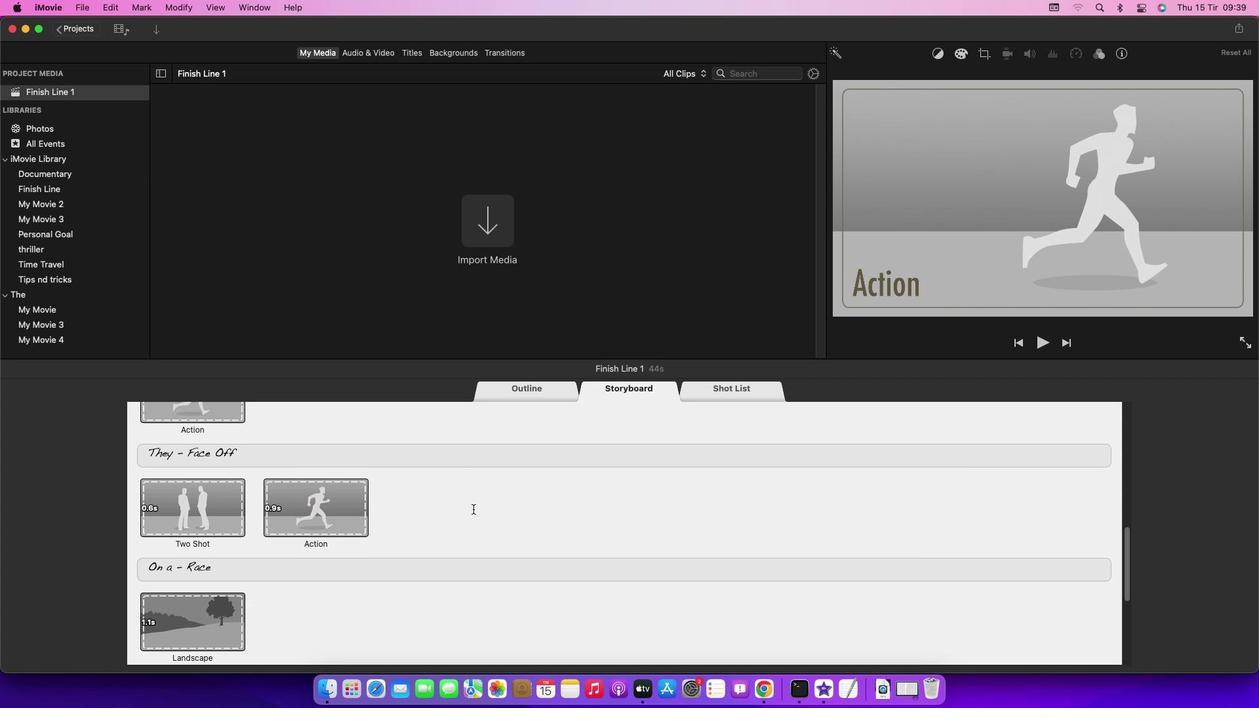
Action: Mouse scrolled (473, 509) with delta (0, 0)
Screenshot: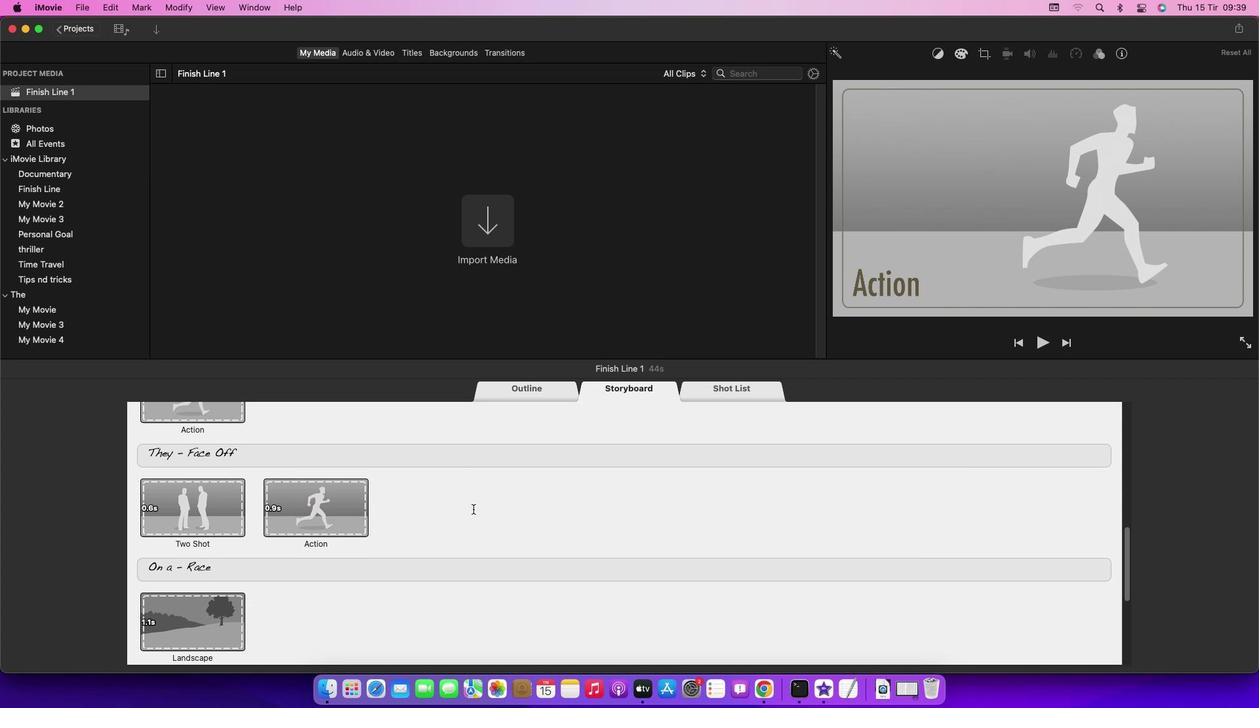 
Action: Mouse scrolled (473, 509) with delta (0, -1)
Screenshot: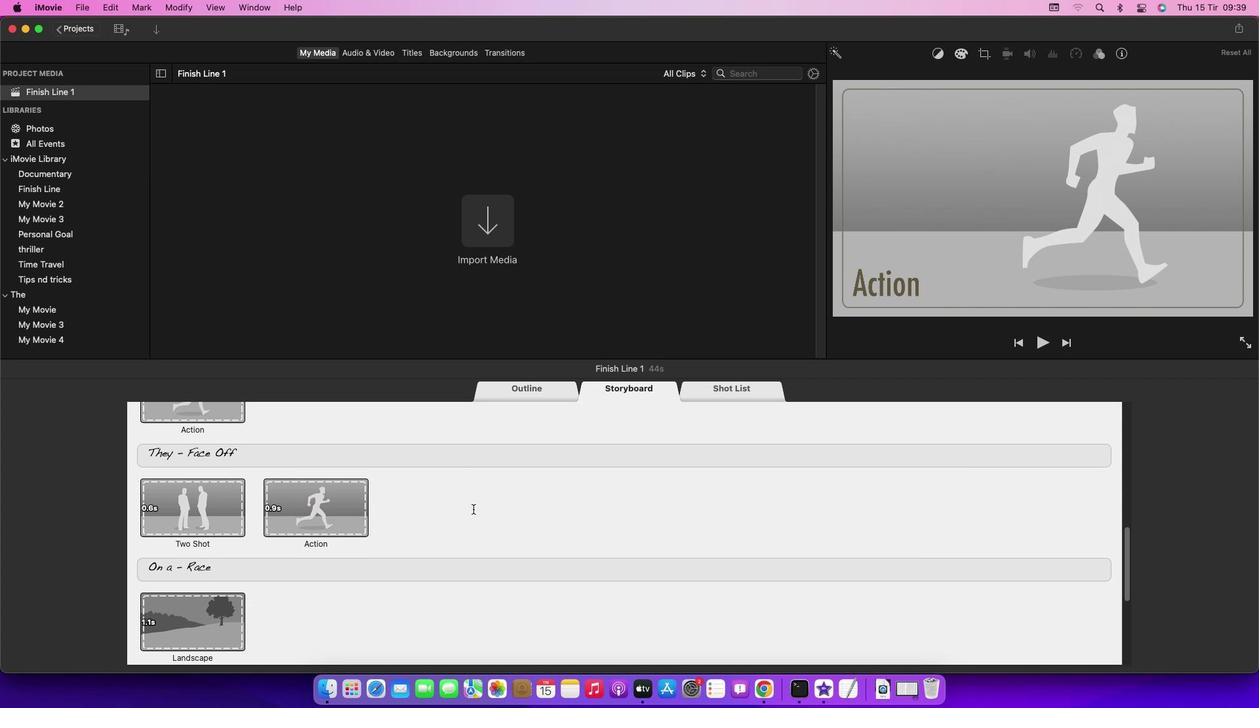 
Action: Mouse scrolled (473, 509) with delta (0, -3)
Screenshot: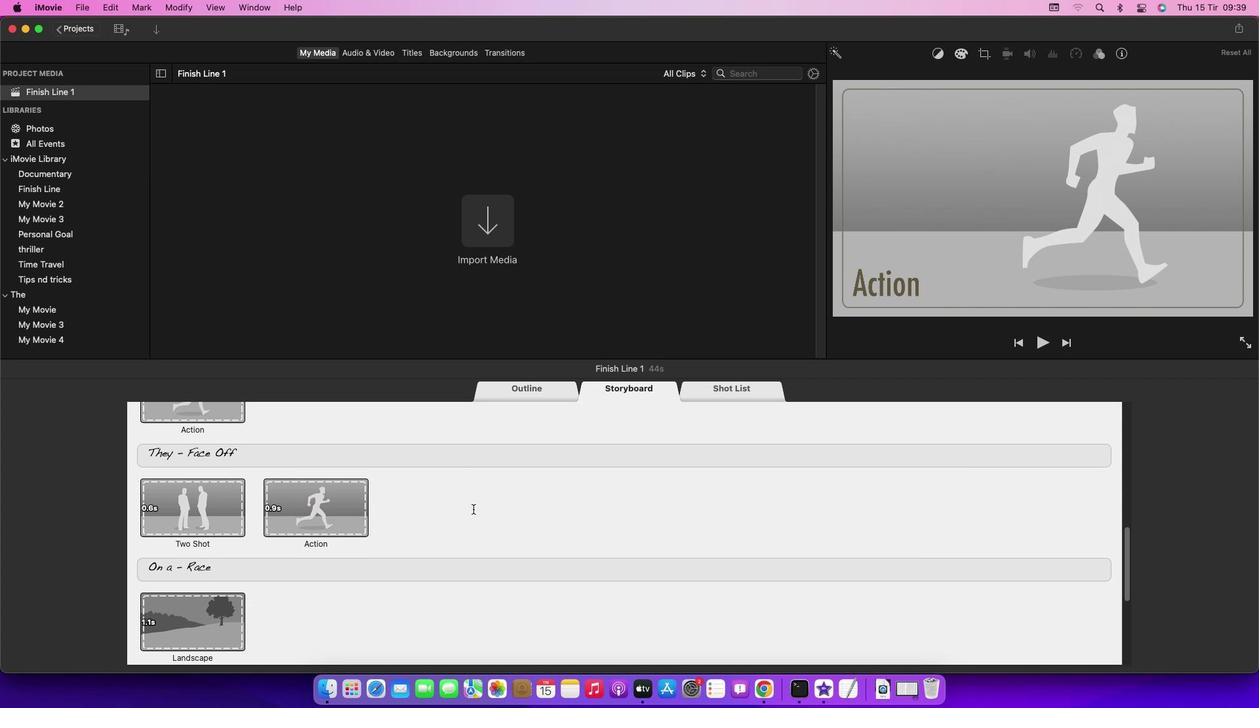 
Action: Mouse scrolled (473, 509) with delta (0, -3)
Screenshot: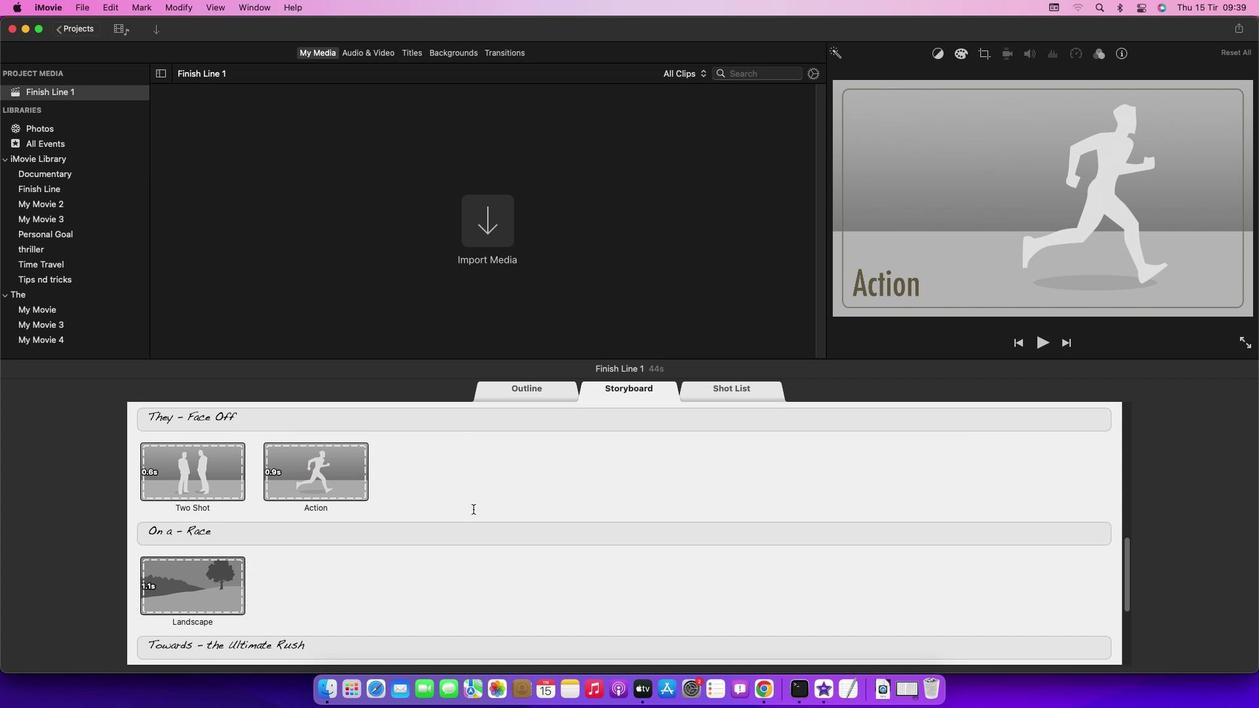 
Action: Mouse scrolled (473, 509) with delta (0, 0)
Screenshot: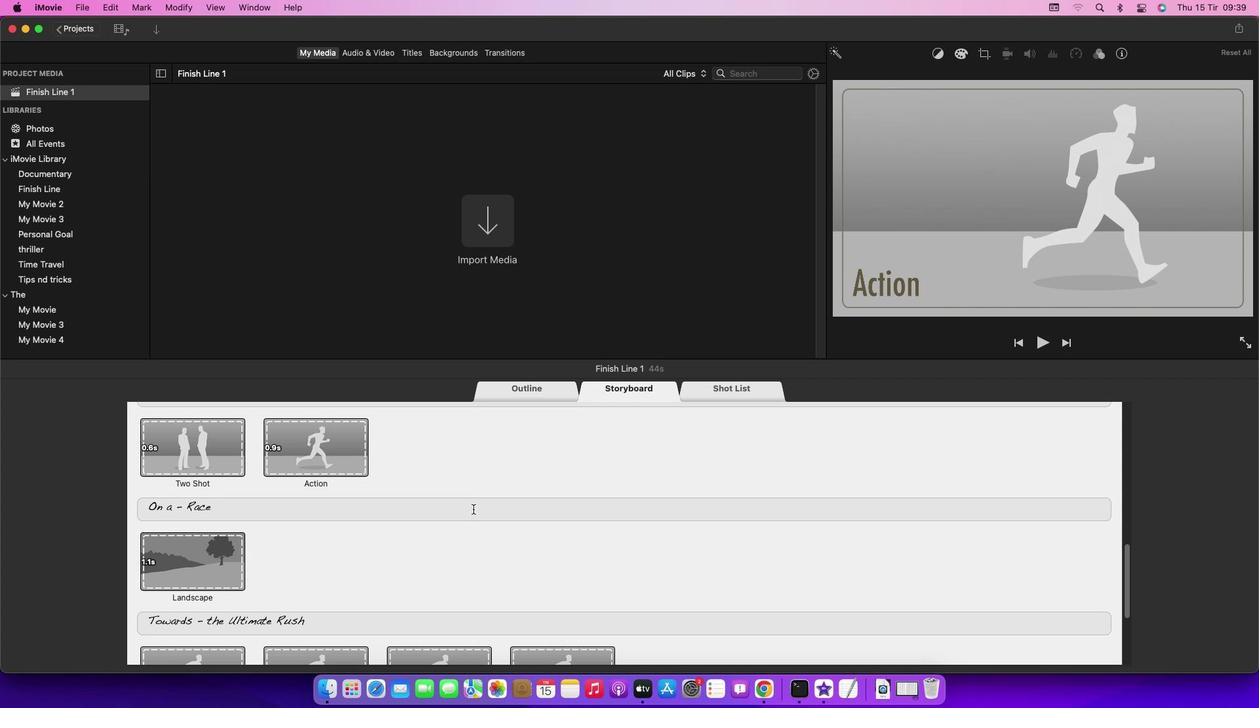 
Action: Mouse scrolled (473, 509) with delta (0, 0)
Screenshot: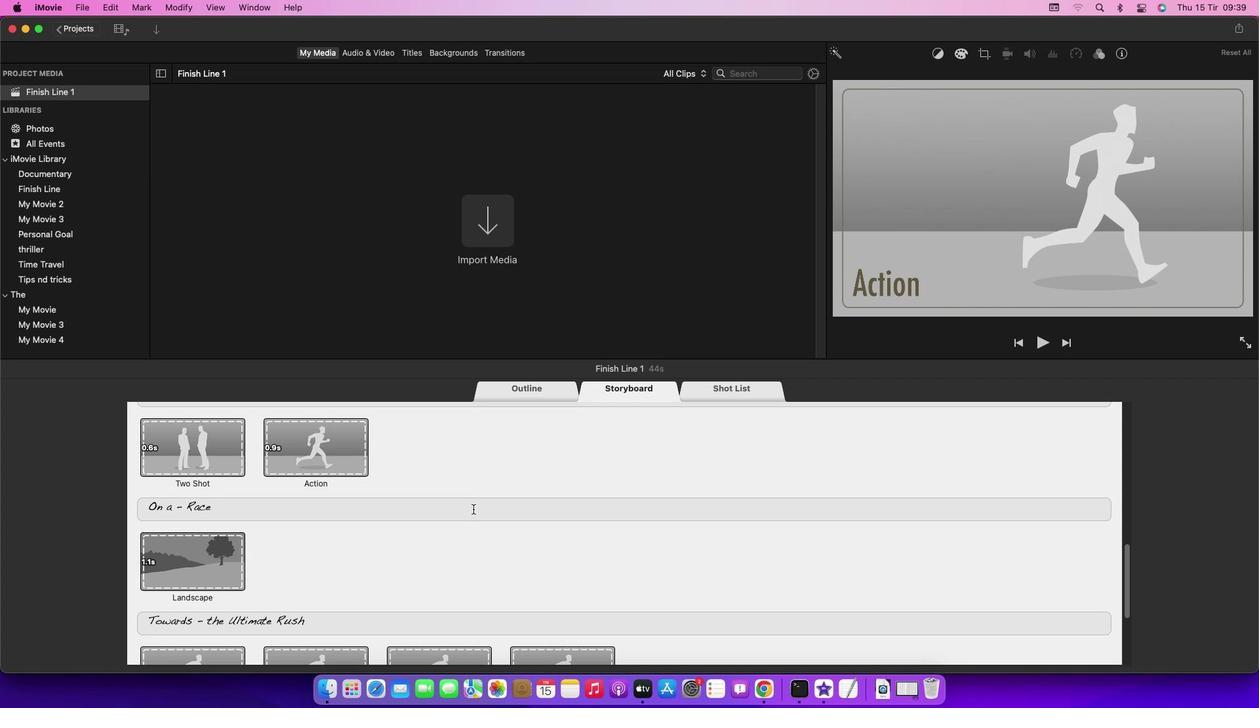 
Action: Mouse scrolled (473, 509) with delta (0, -1)
Screenshot: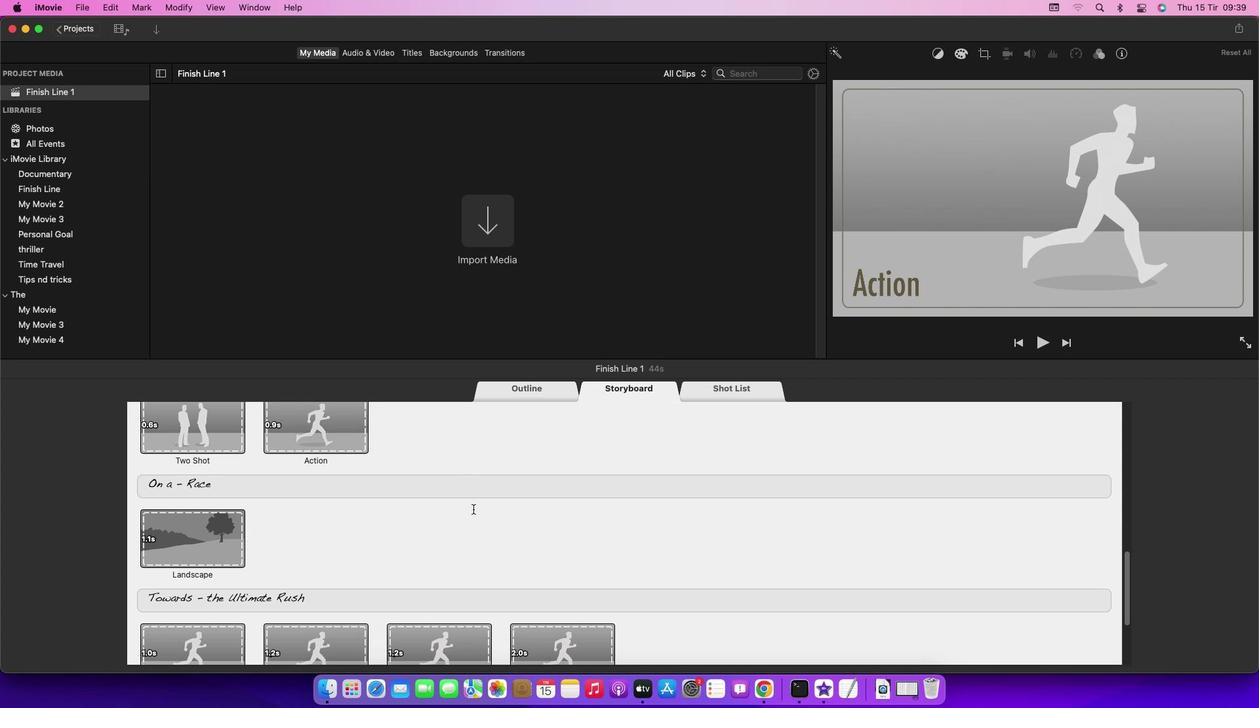 
Action: Mouse scrolled (473, 509) with delta (0, -1)
Screenshot: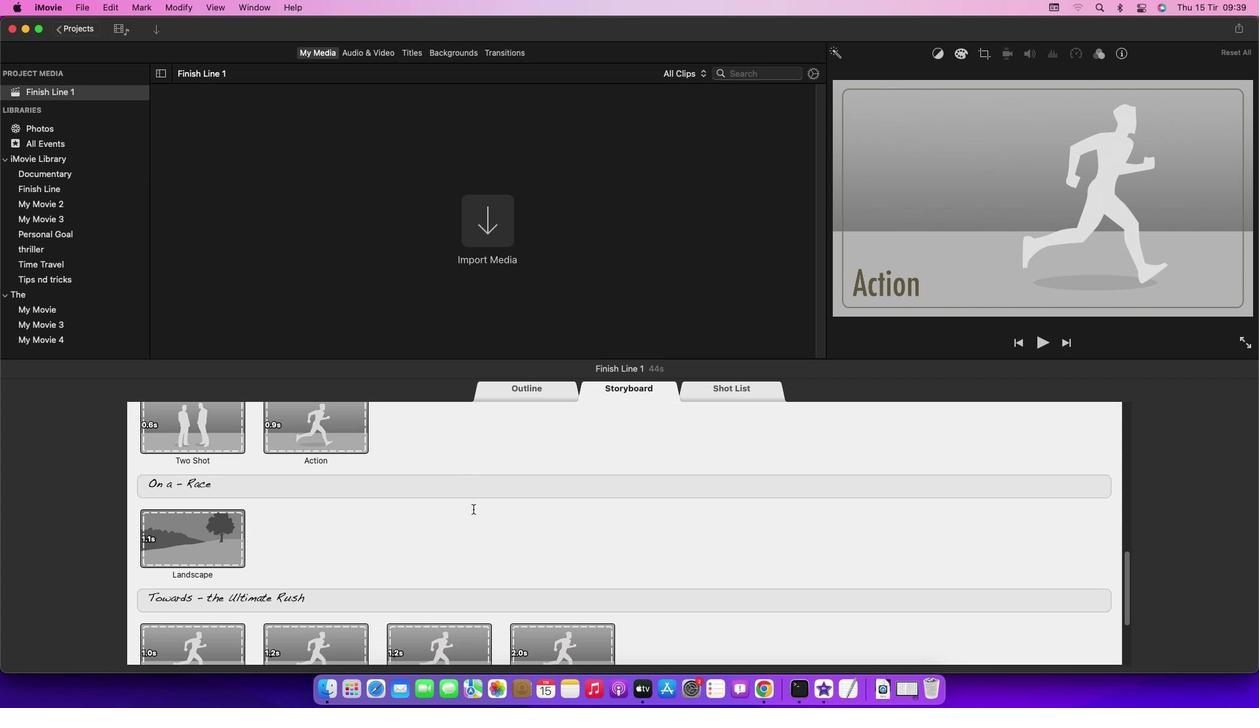 
Action: Mouse moved to (210, 529)
Screenshot: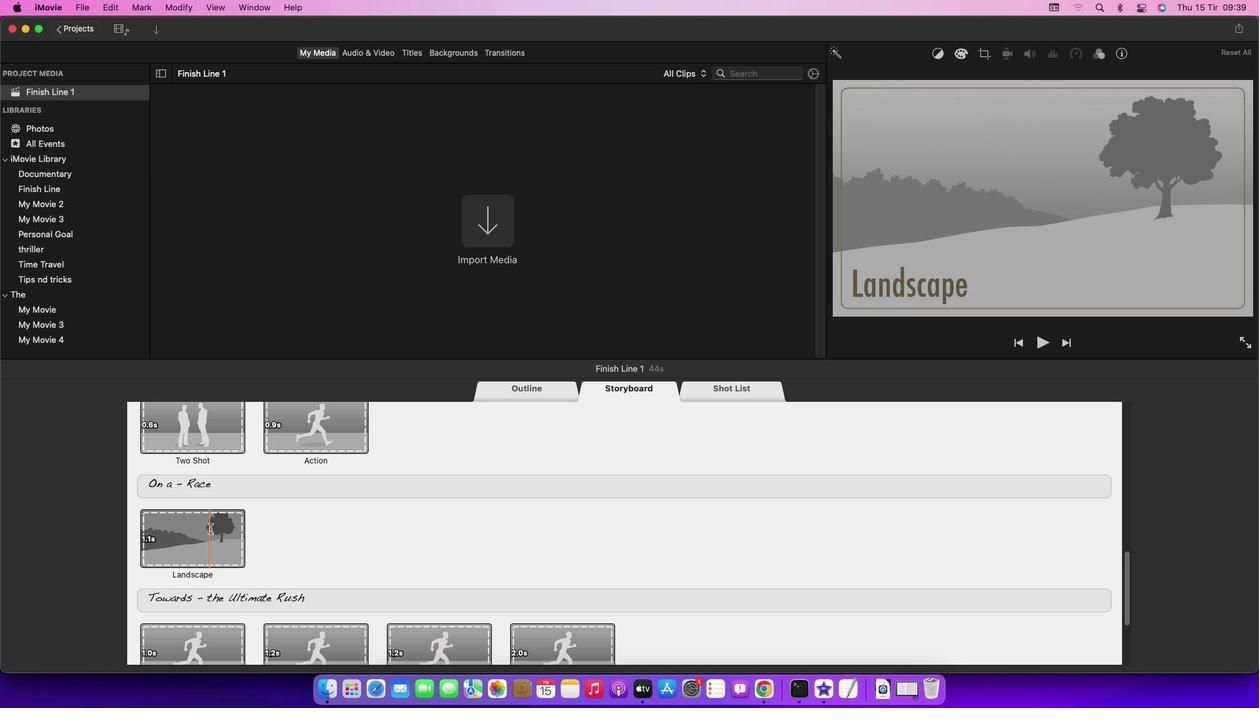 
Action: Mouse pressed left at (210, 529)
Screenshot: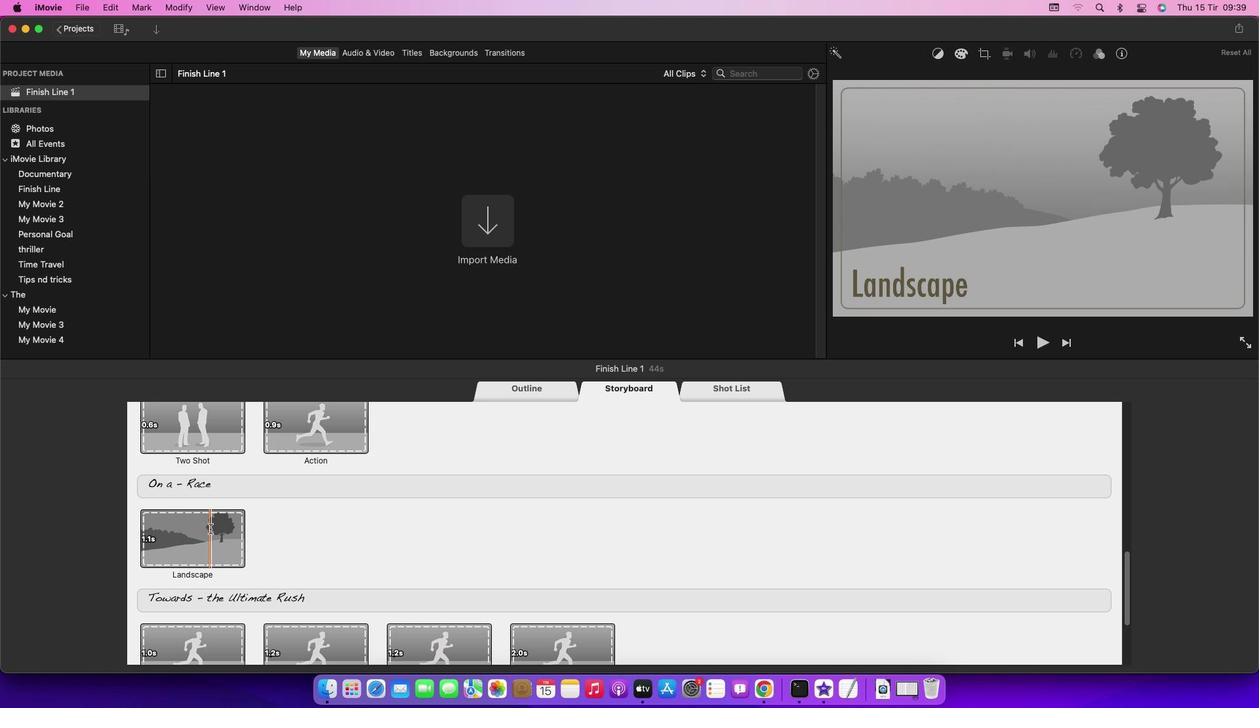 
Action: Mouse moved to (160, 26)
Screenshot: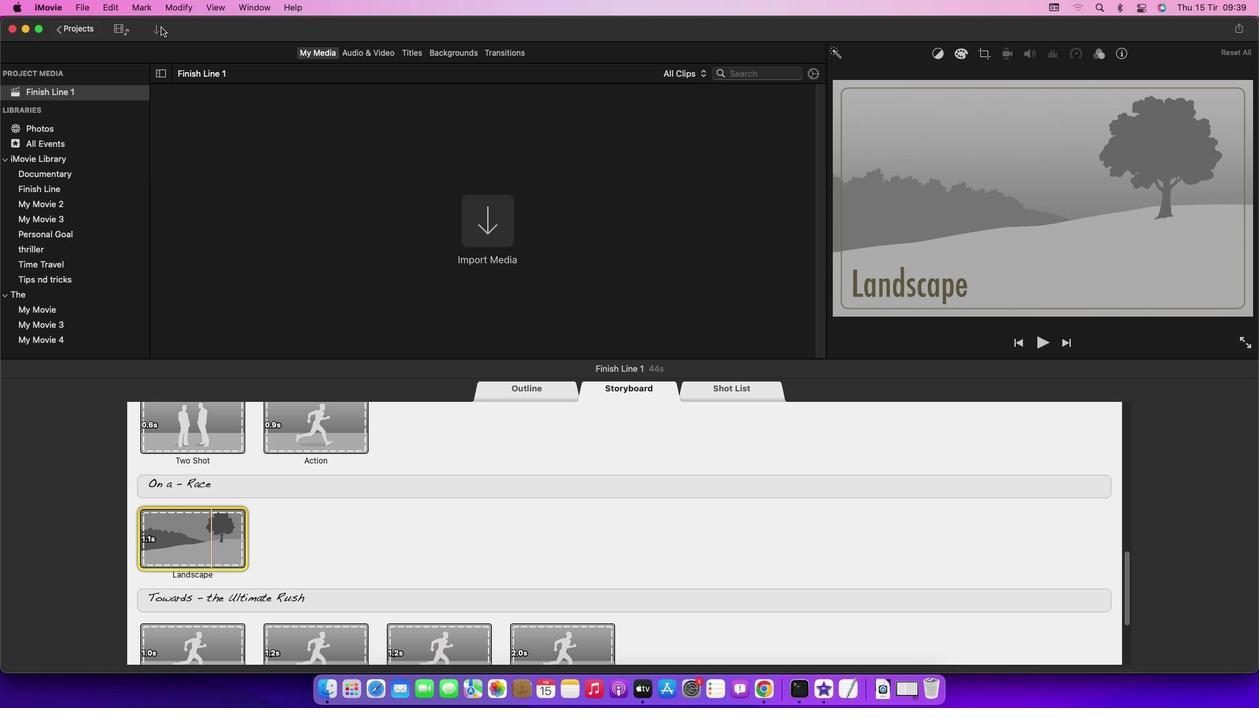 
Action: Mouse pressed left at (160, 26)
Screenshot: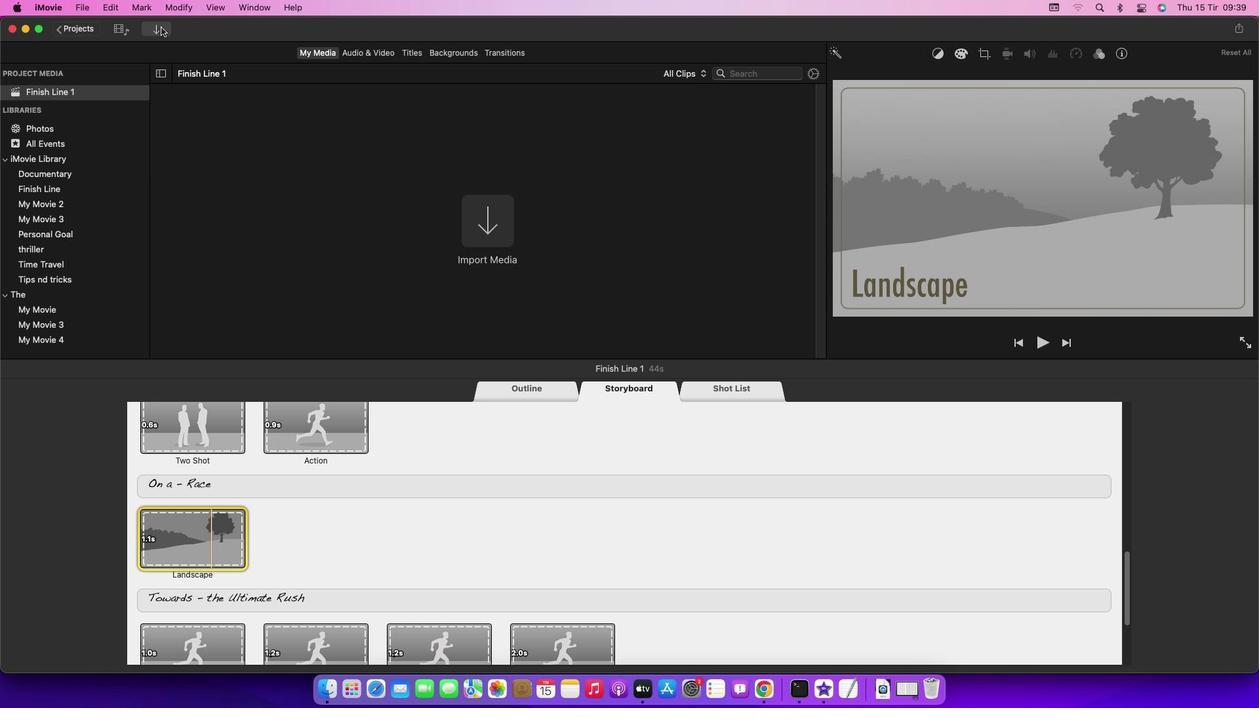 
Action: Mouse moved to (394, 366)
Screenshot: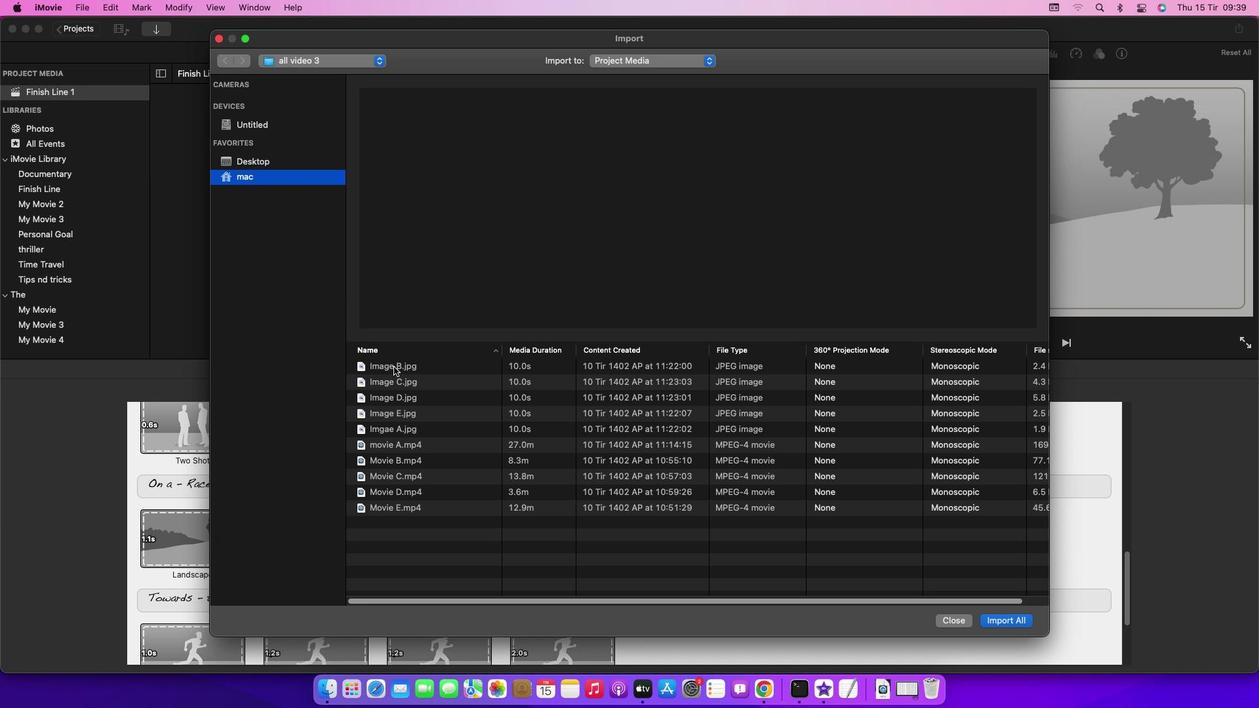 
Action: Mouse pressed left at (394, 366)
Screenshot: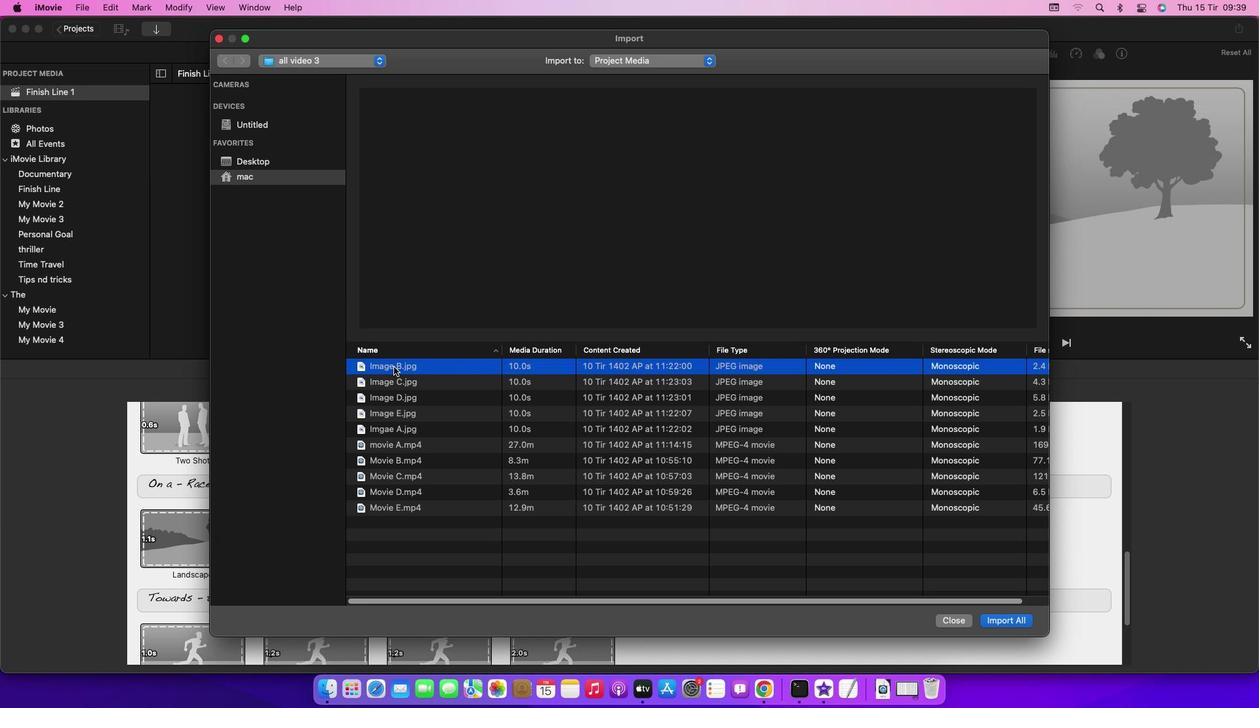 
Action: Mouse moved to (983, 623)
Screenshot: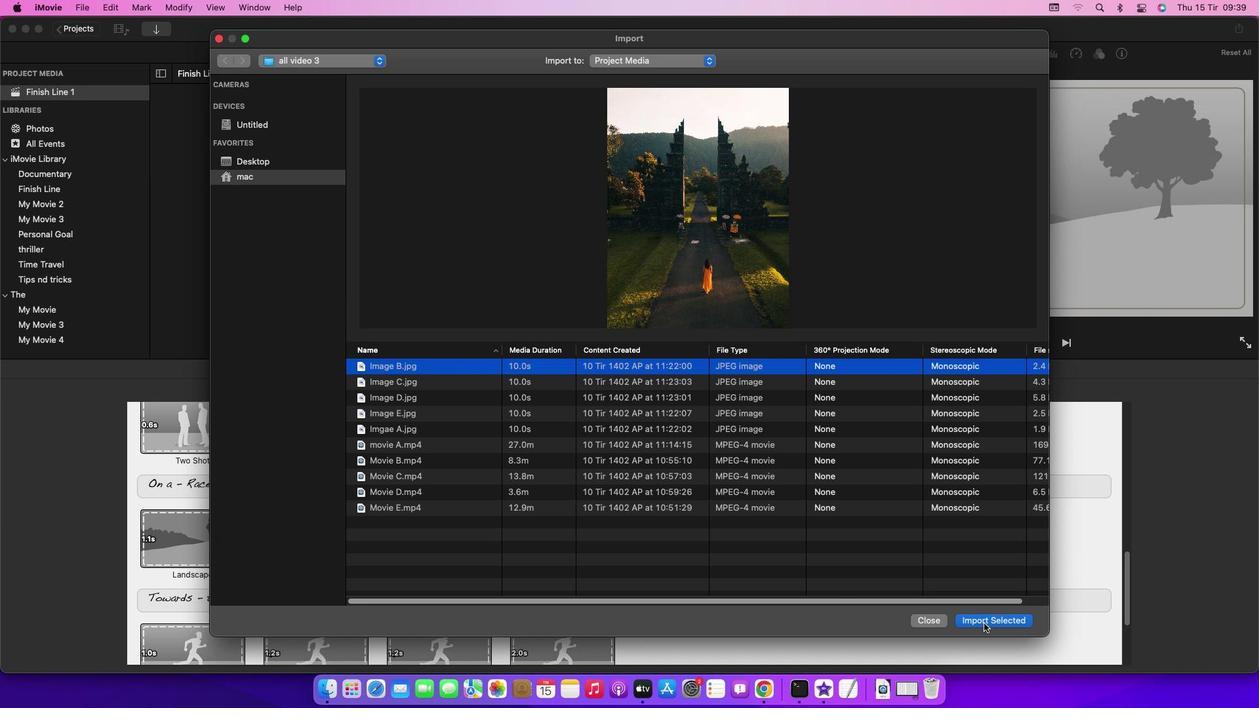 
Action: Mouse pressed left at (983, 623)
Screenshot: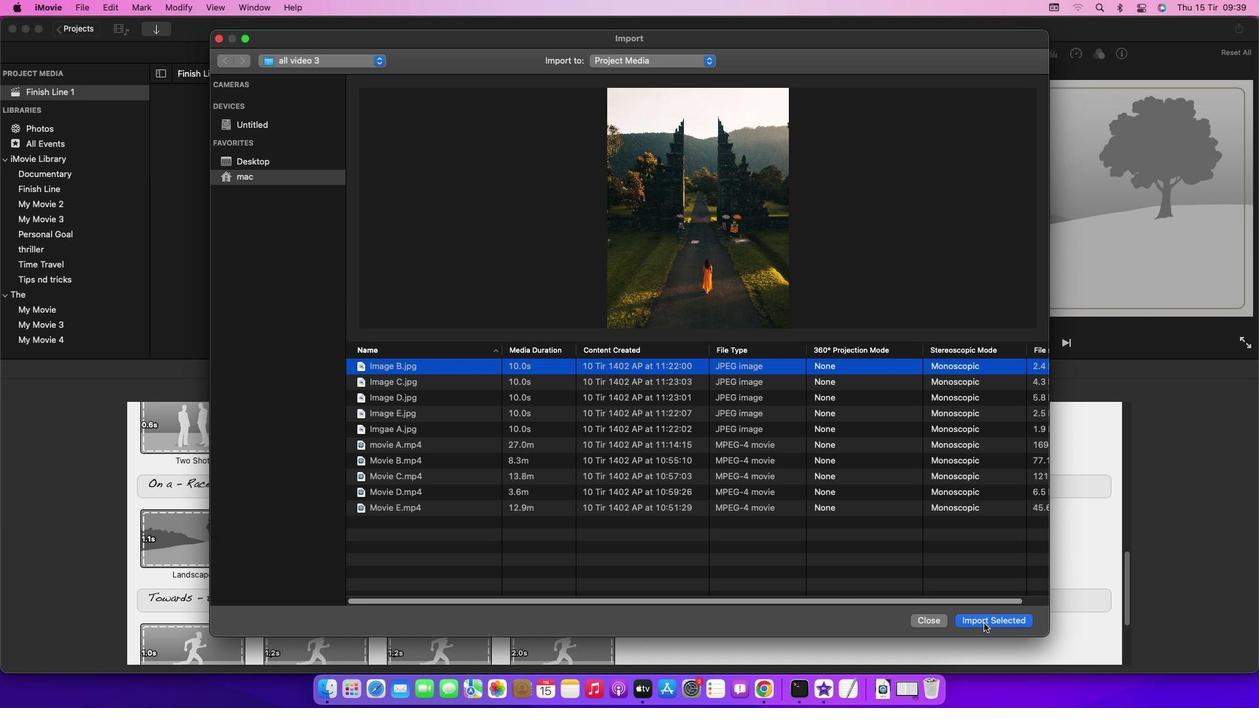 
Action: Mouse moved to (229, 543)
Screenshot: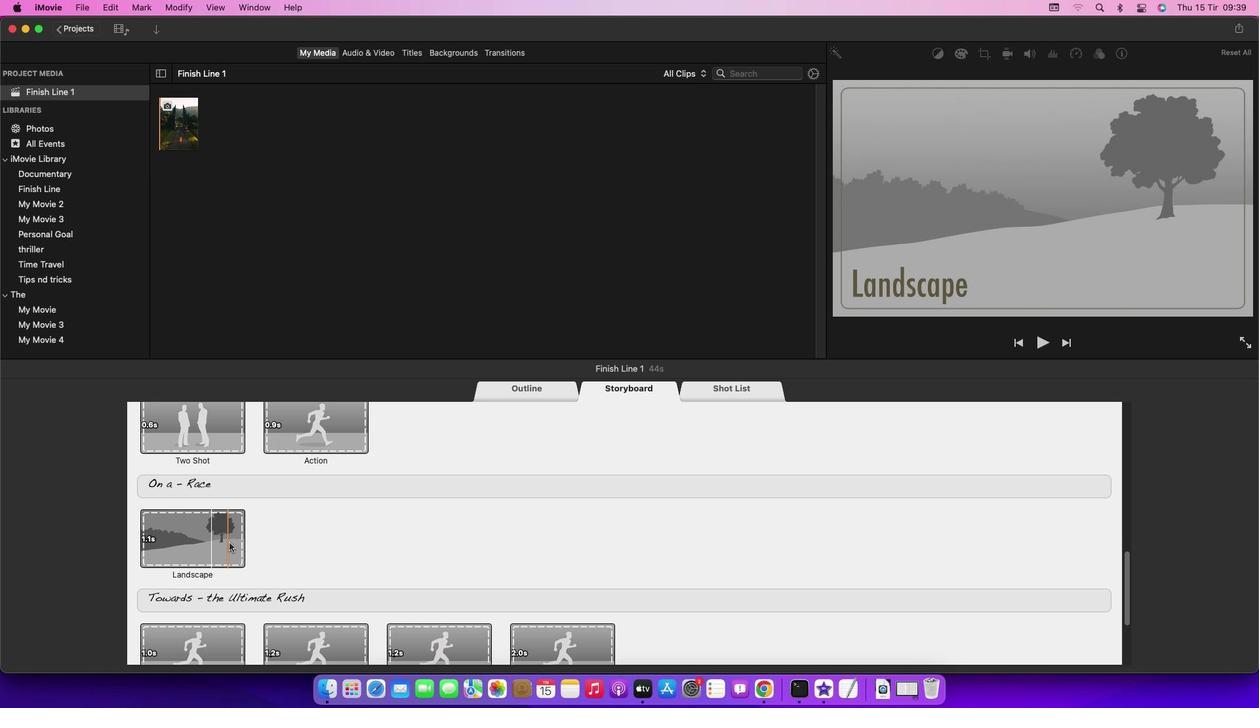 
Action: Mouse pressed left at (229, 543)
Screenshot: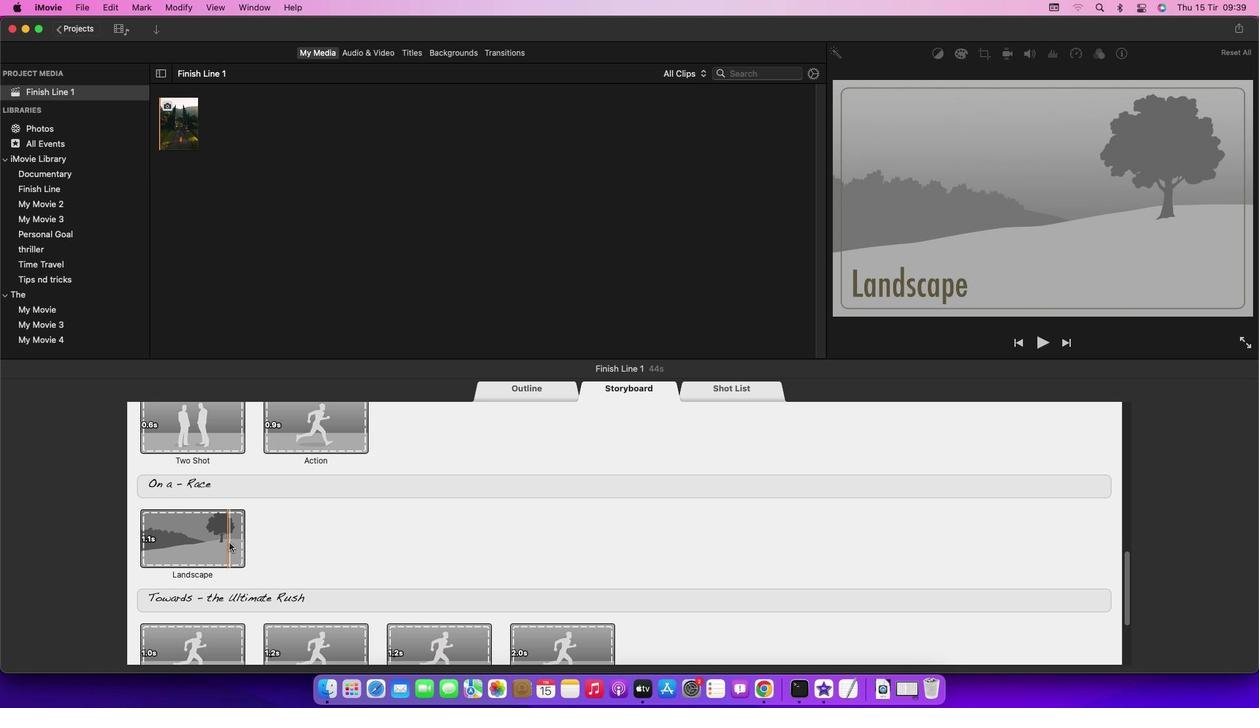
Action: Mouse moved to (185, 126)
Screenshot: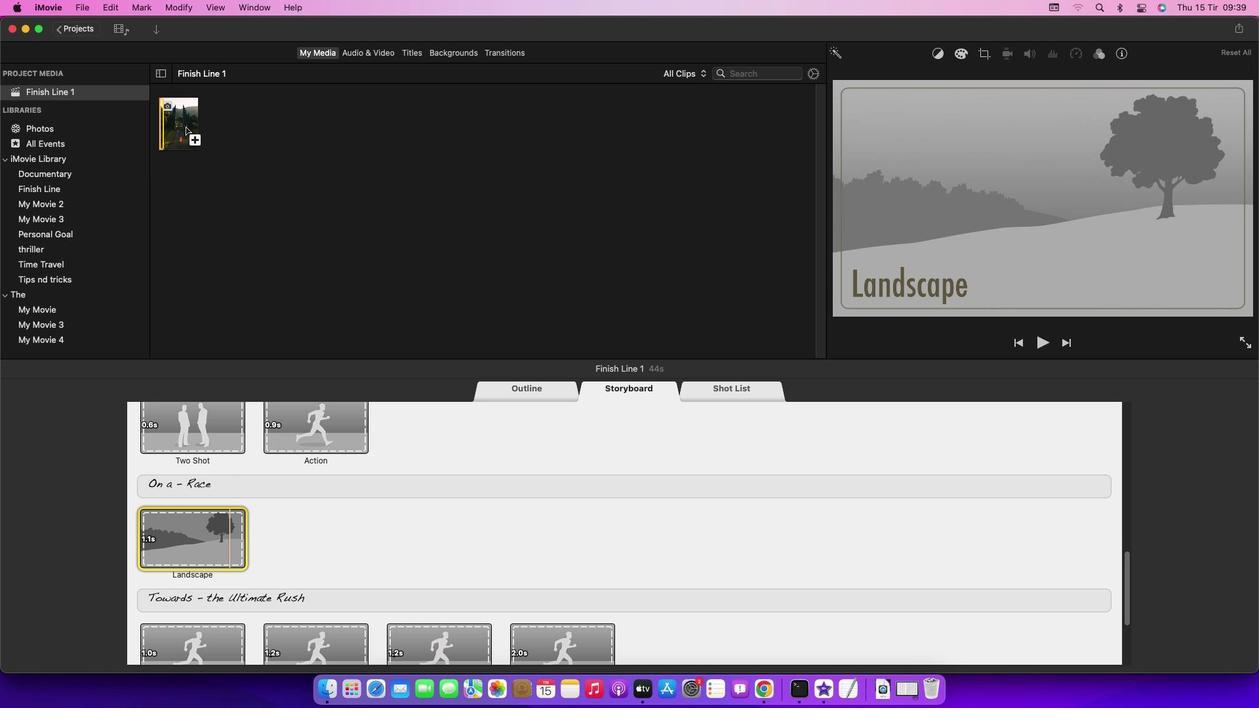 
Action: Mouse pressed left at (185, 126)
Screenshot: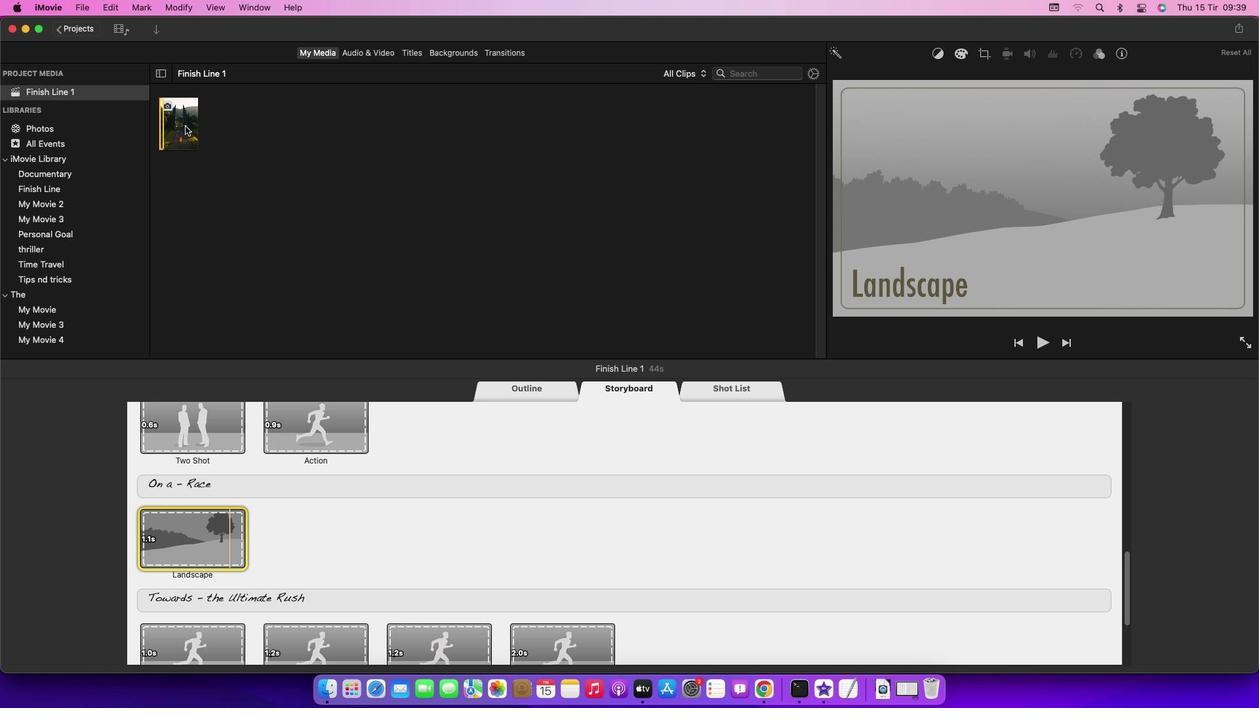 
Action: Mouse moved to (327, 192)
Screenshot: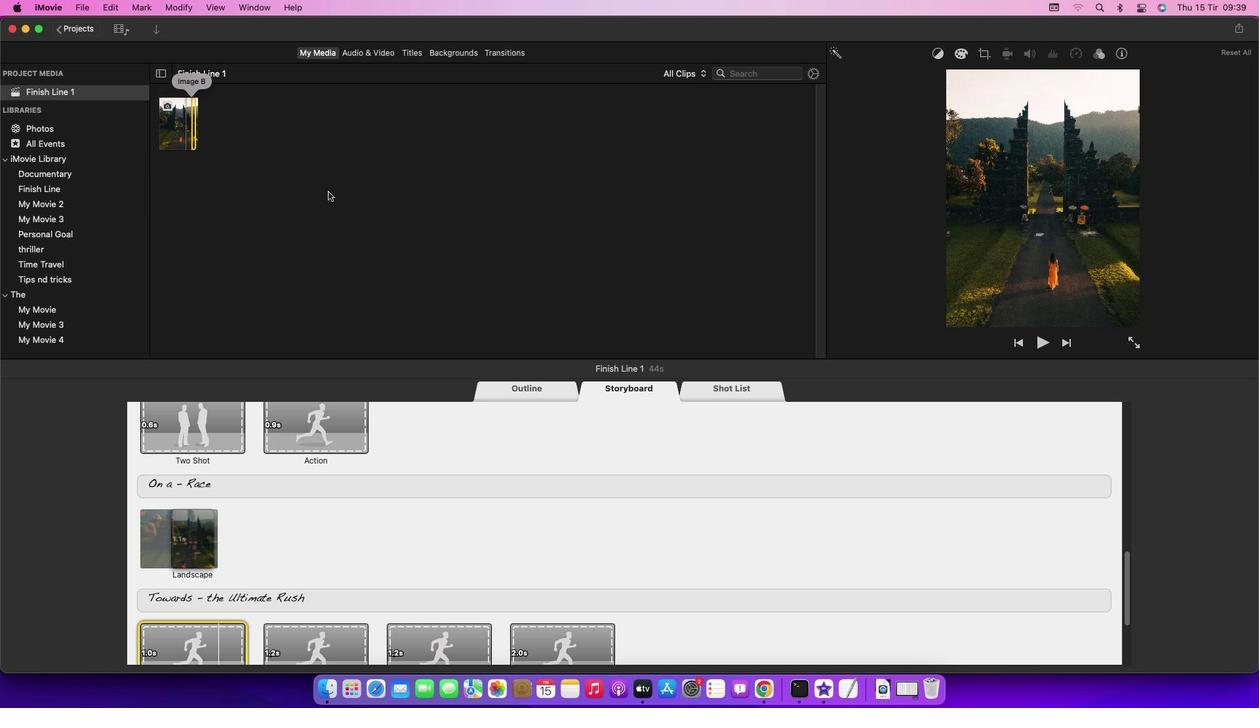 
